 Task: Look for space in Essen, Belgium from 9th June, 2023 to 16th June, 2023 for 2 adults in price range Rs.8000 to Rs.16000. Place can be entire place with 2 bedrooms having 2 beds and 1 bathroom. Property type can be house, flat, guest house. Amenities needed are: heating. Booking option can be shelf check-in. Required host language is English.
Action: Mouse moved to (435, 93)
Screenshot: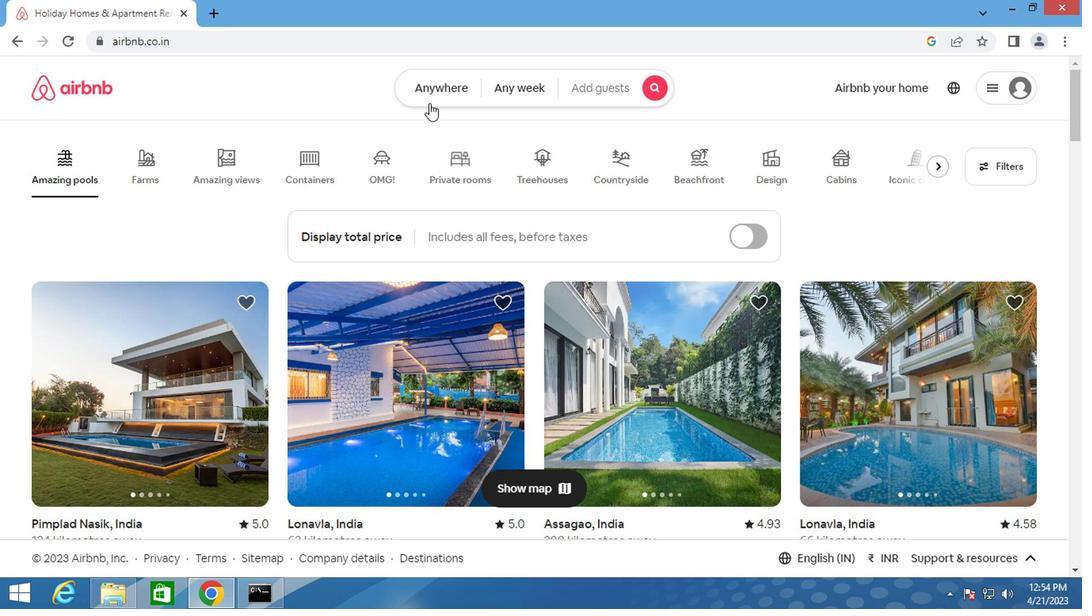 
Action: Mouse pressed left at (435, 93)
Screenshot: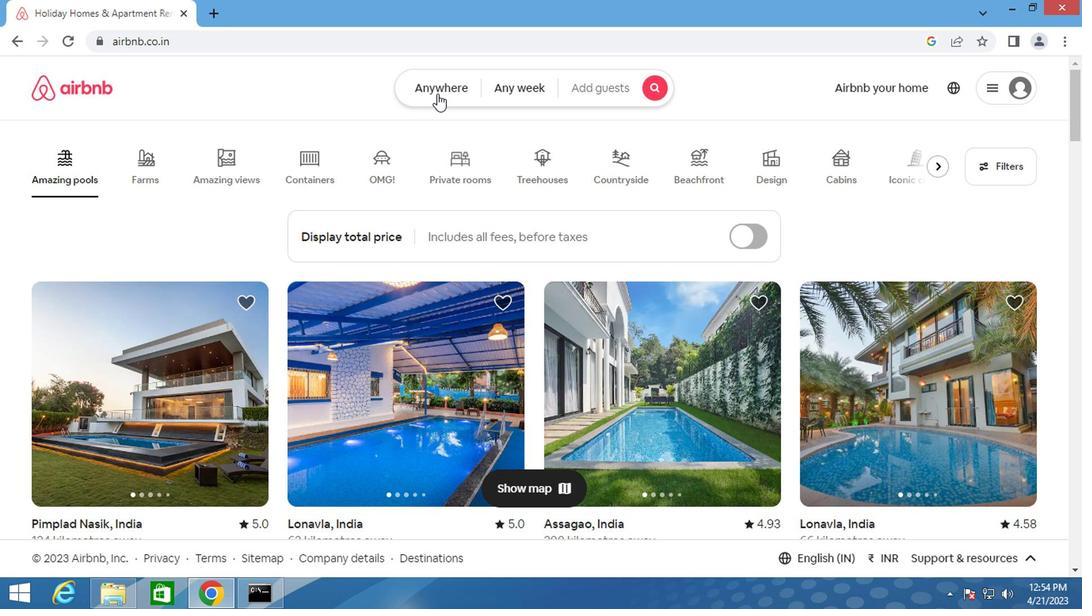 
Action: Mouse moved to (290, 144)
Screenshot: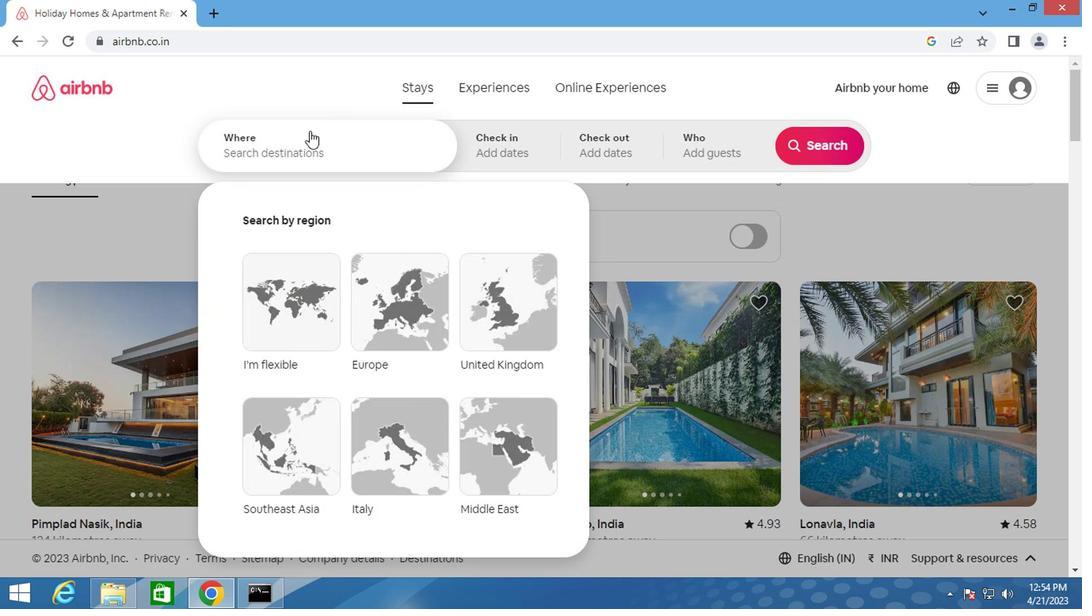 
Action: Mouse pressed left at (290, 144)
Screenshot: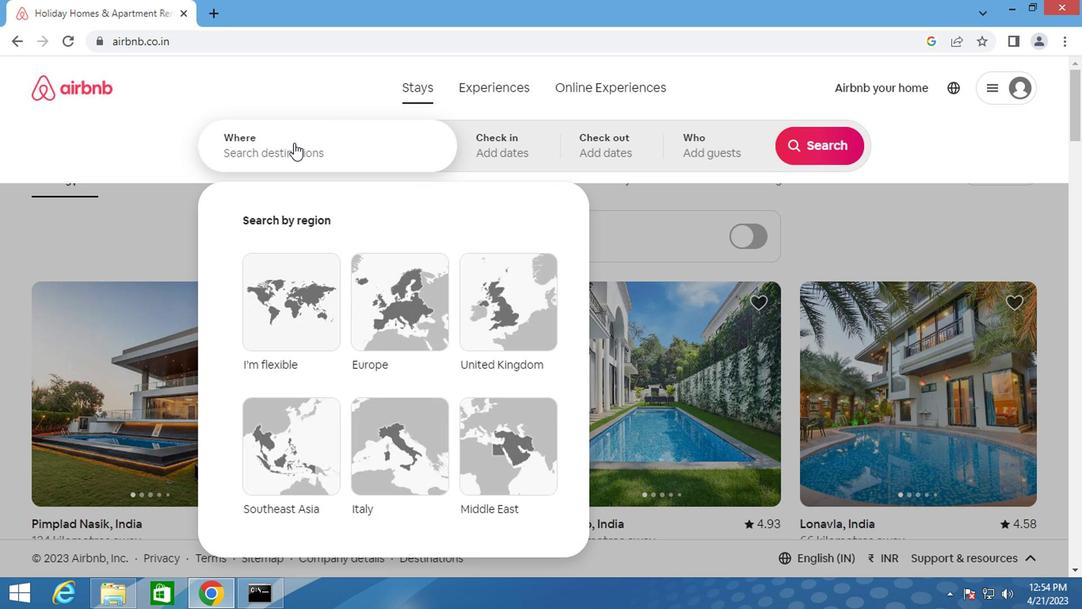 
Action: Key pressed <Key.shift>ESSEN,<Key.shift>BELGIUM
Screenshot: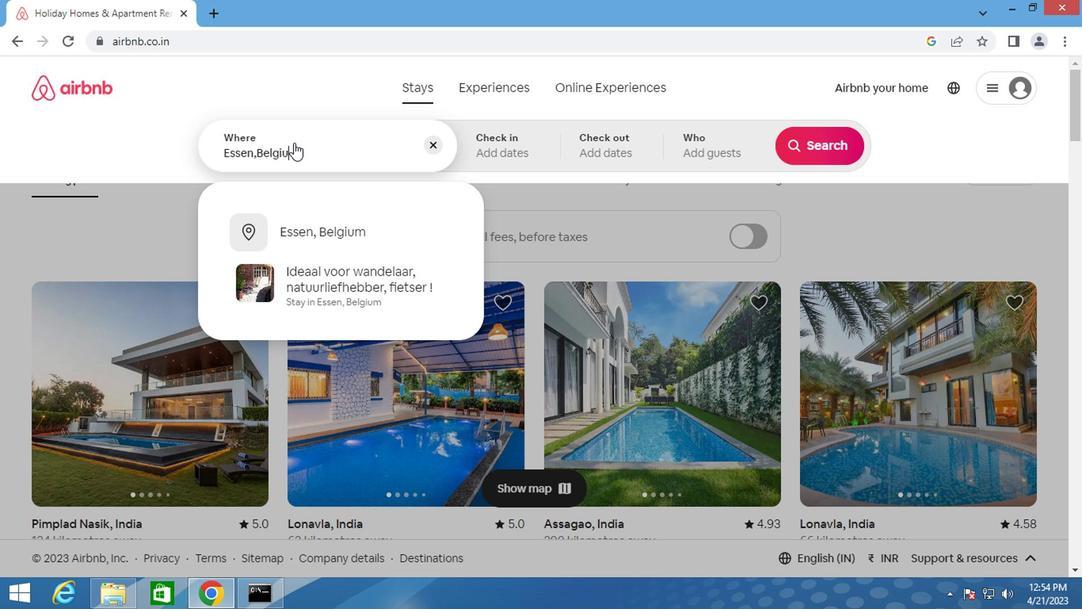 
Action: Mouse moved to (498, 142)
Screenshot: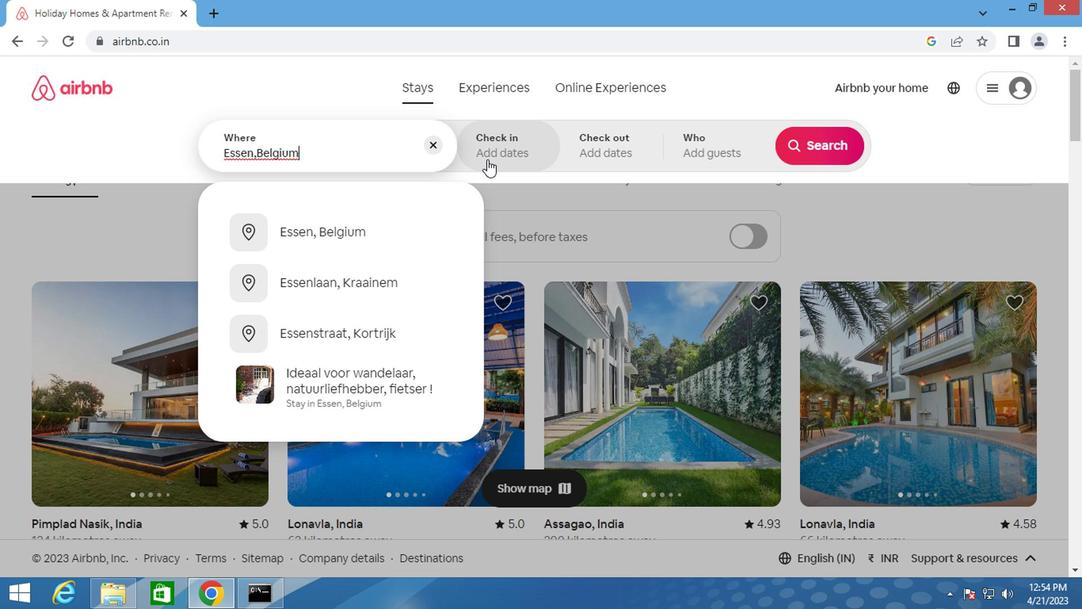
Action: Mouse pressed left at (498, 142)
Screenshot: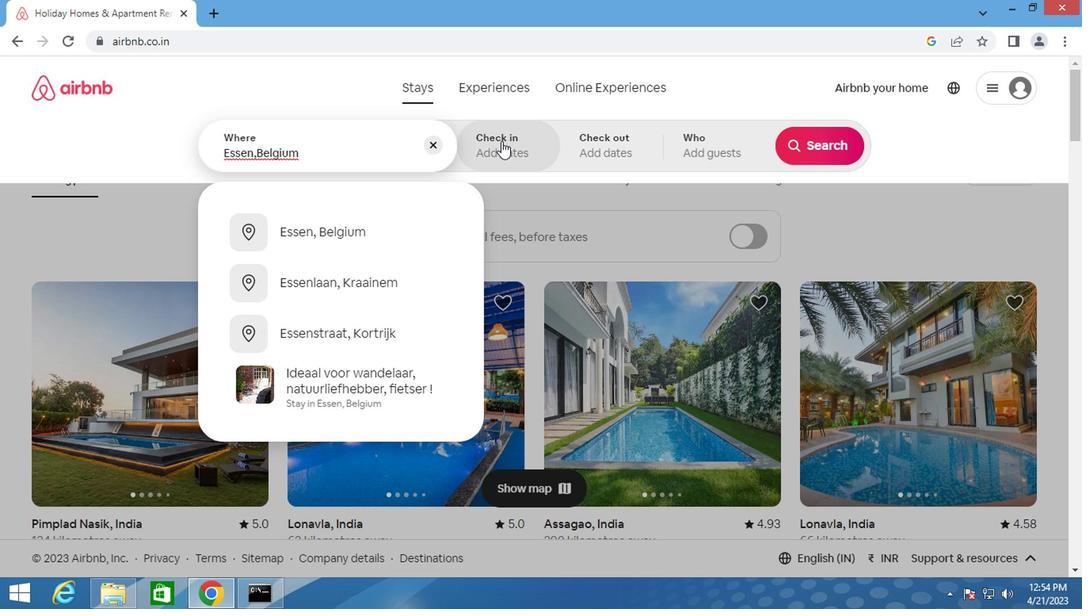 
Action: Mouse moved to (800, 265)
Screenshot: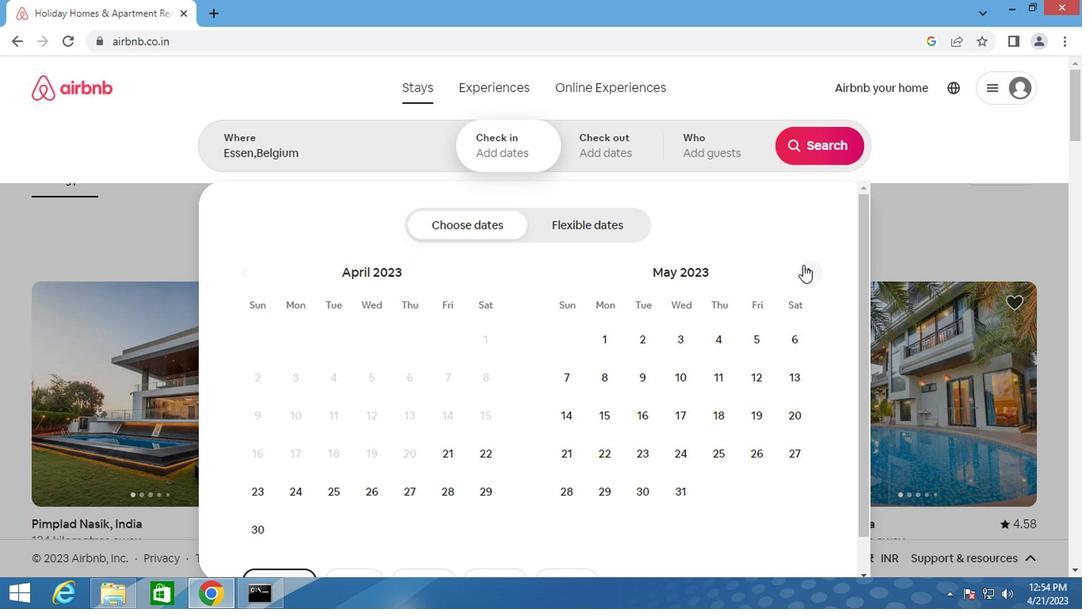 
Action: Mouse pressed left at (800, 265)
Screenshot: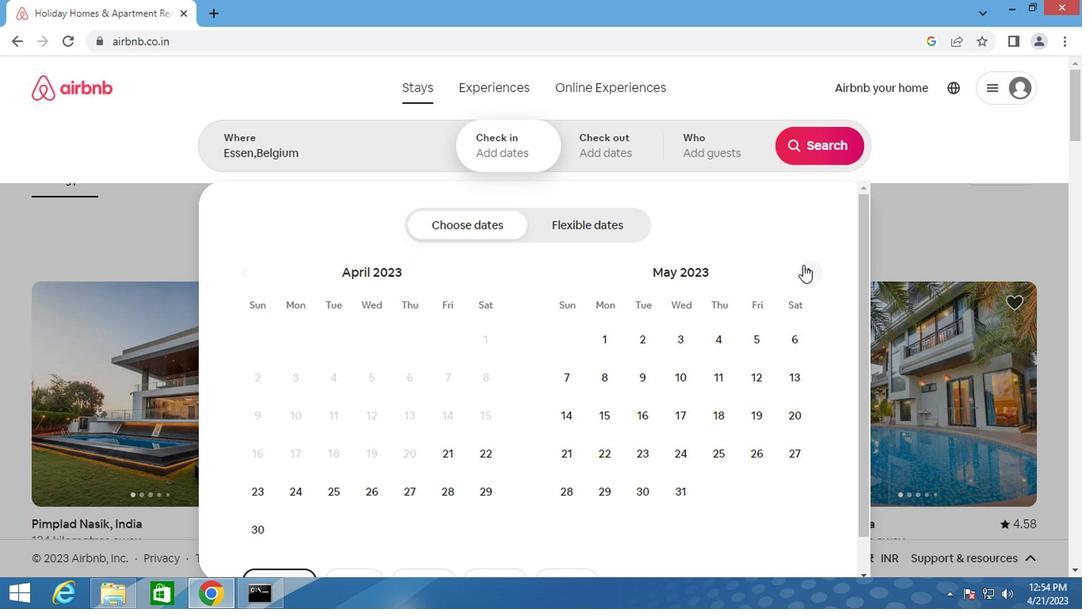 
Action: Mouse moved to (751, 373)
Screenshot: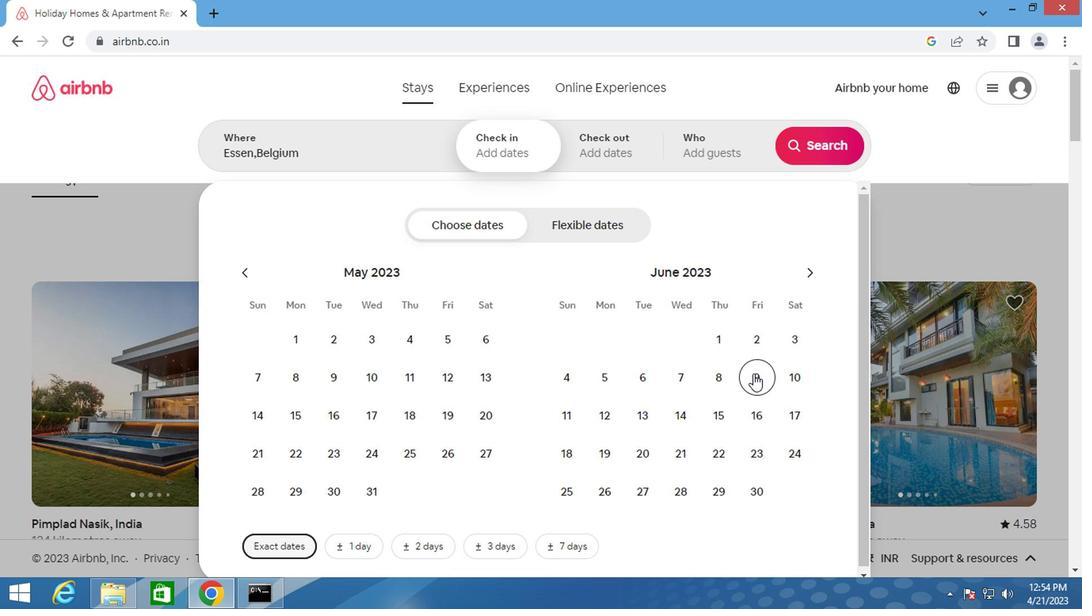 
Action: Mouse pressed left at (751, 373)
Screenshot: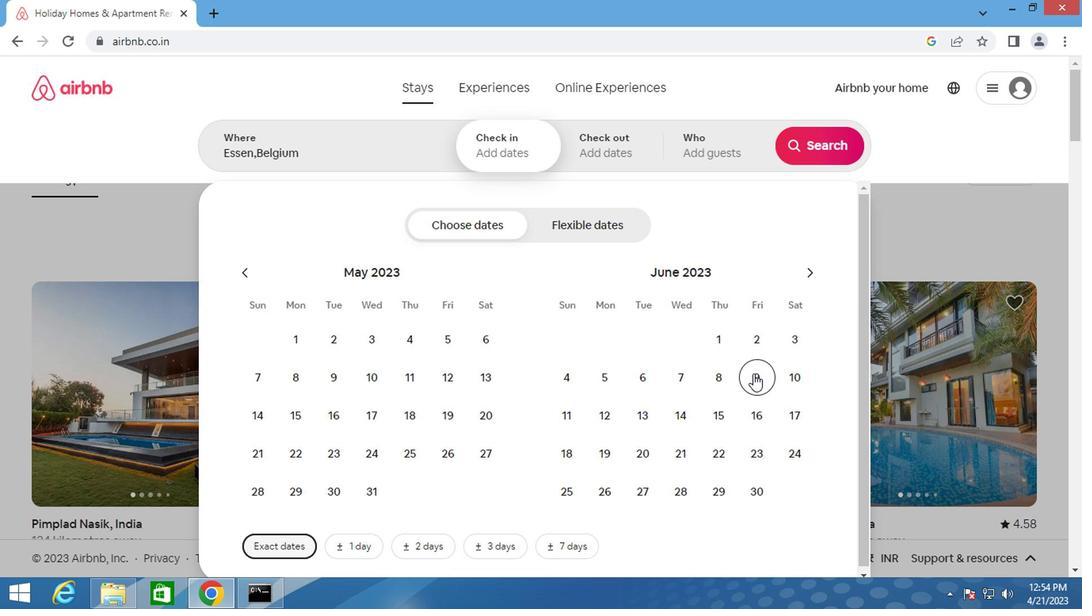 
Action: Mouse moved to (752, 402)
Screenshot: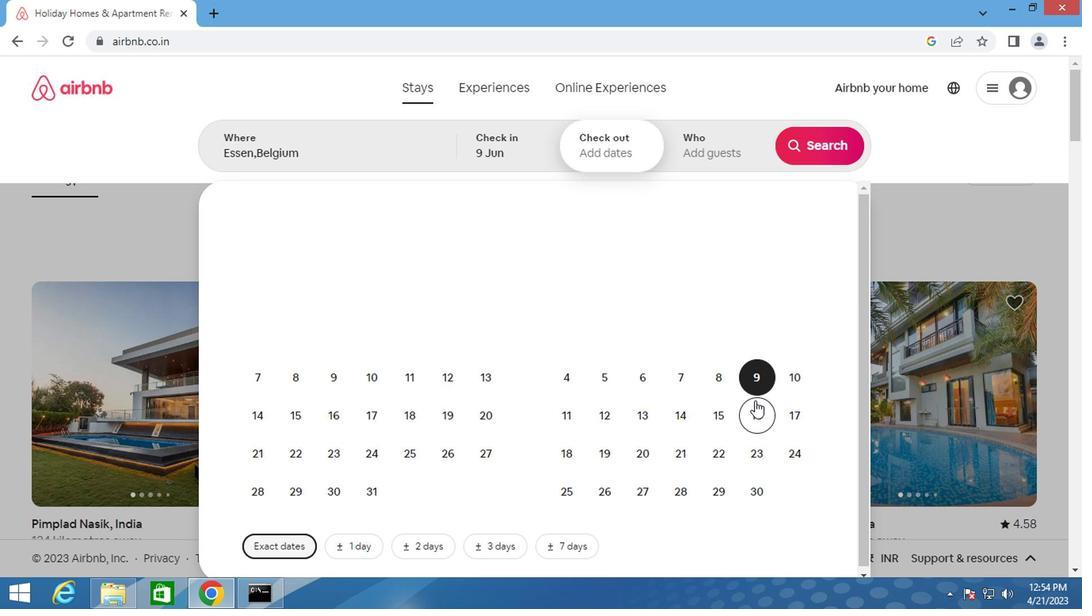 
Action: Mouse pressed left at (752, 402)
Screenshot: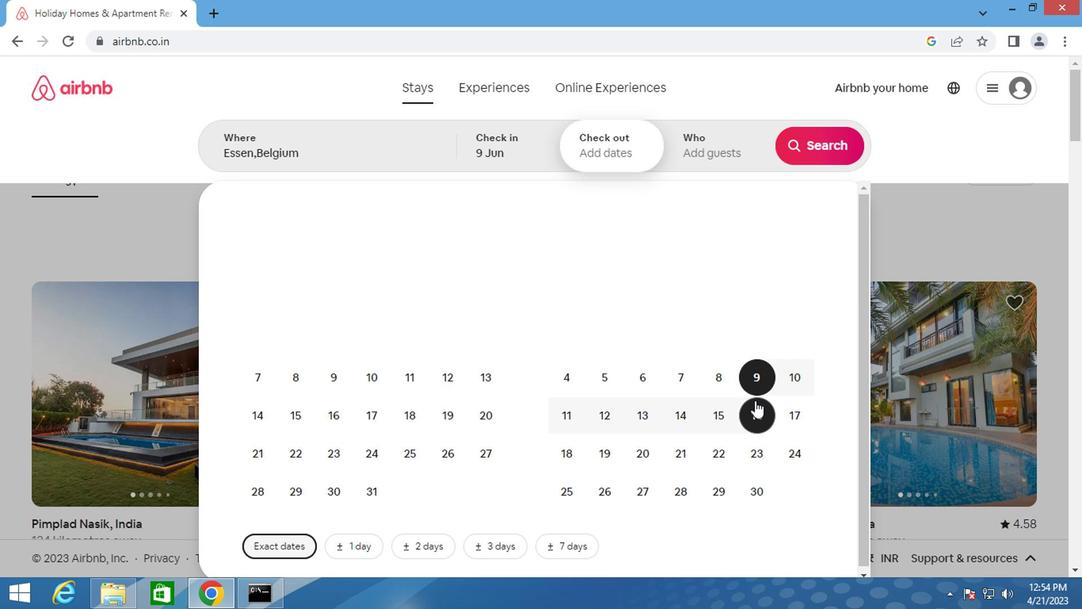 
Action: Mouse moved to (725, 156)
Screenshot: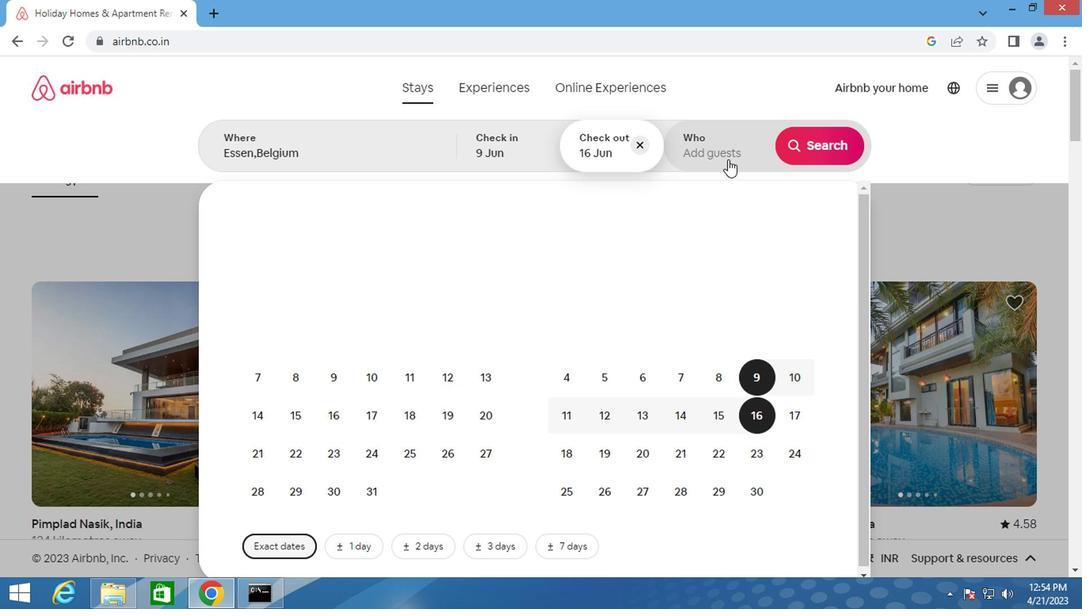 
Action: Mouse pressed left at (725, 156)
Screenshot: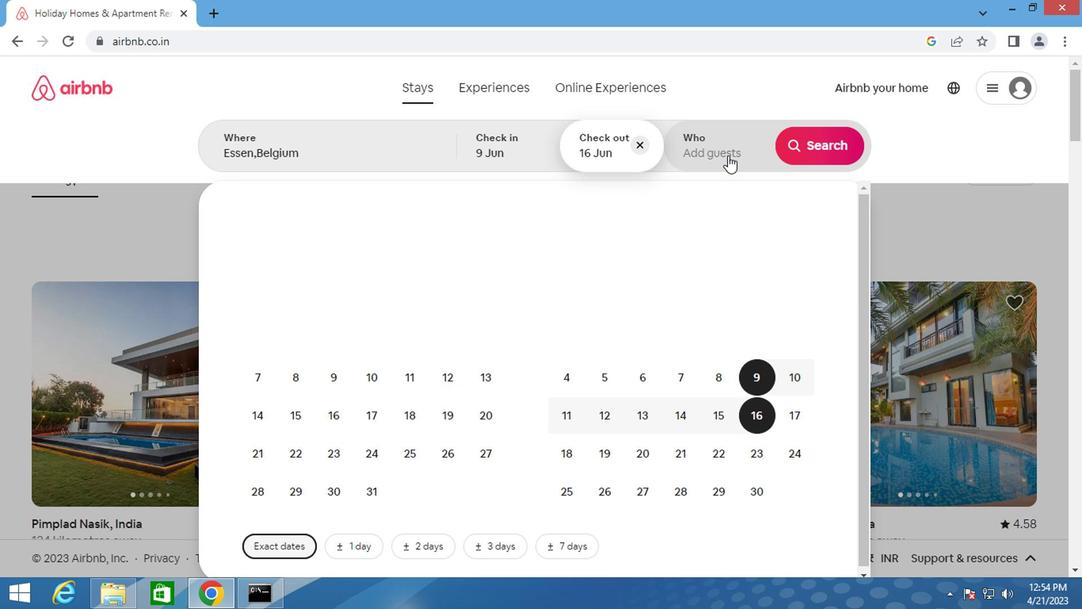 
Action: Mouse moved to (814, 228)
Screenshot: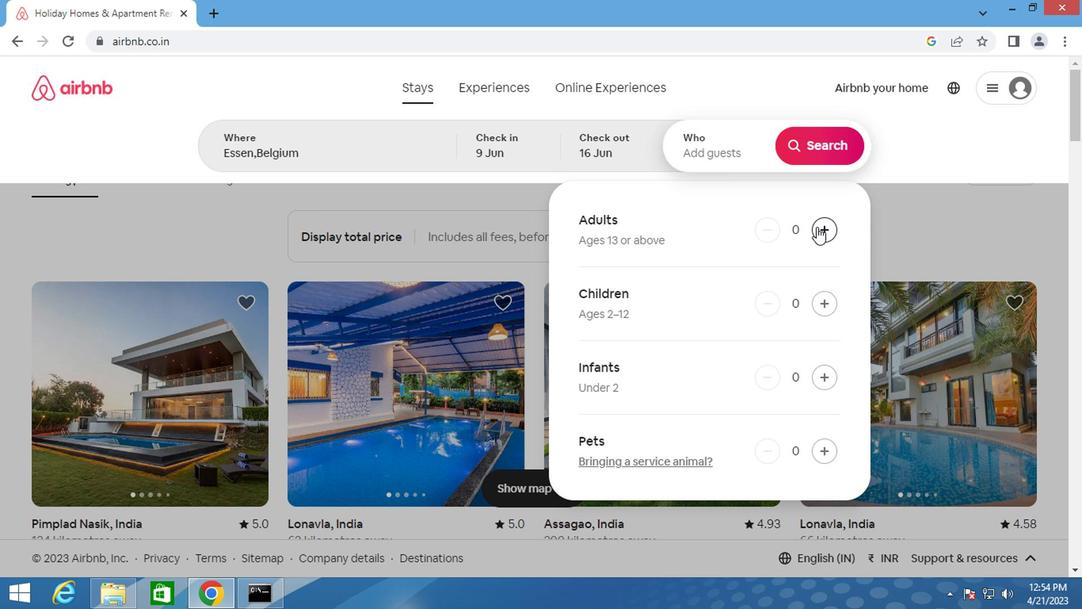 
Action: Mouse pressed left at (814, 228)
Screenshot: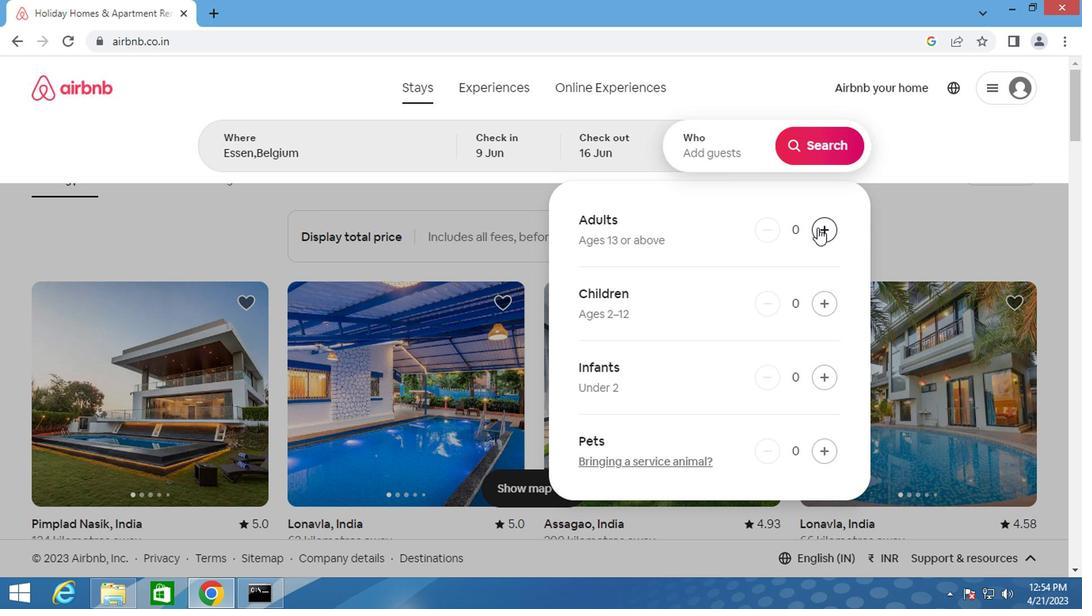 
Action: Mouse pressed left at (814, 228)
Screenshot: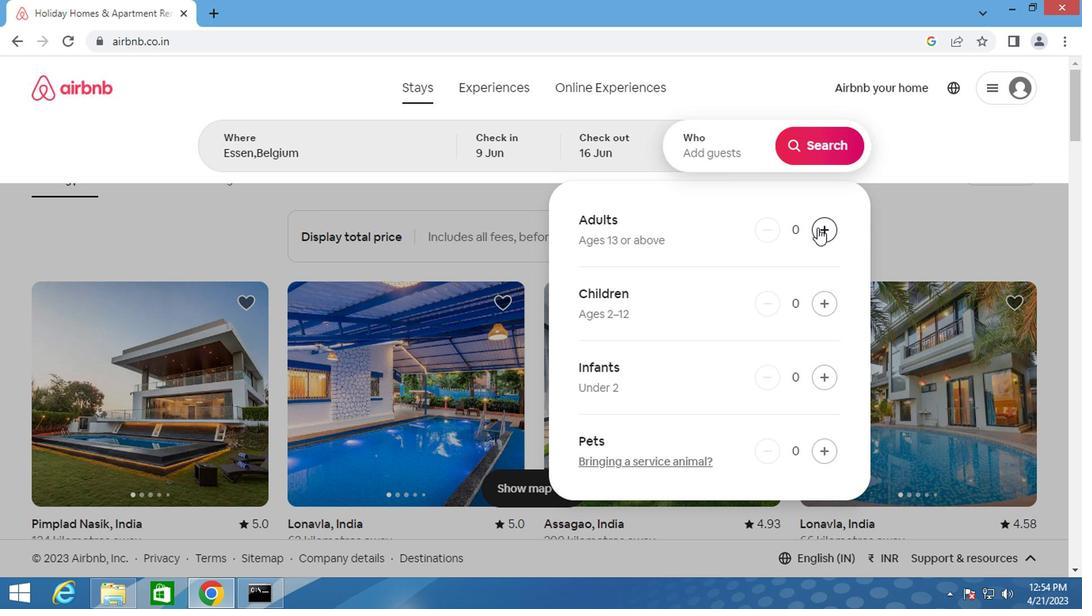 
Action: Mouse moved to (814, 146)
Screenshot: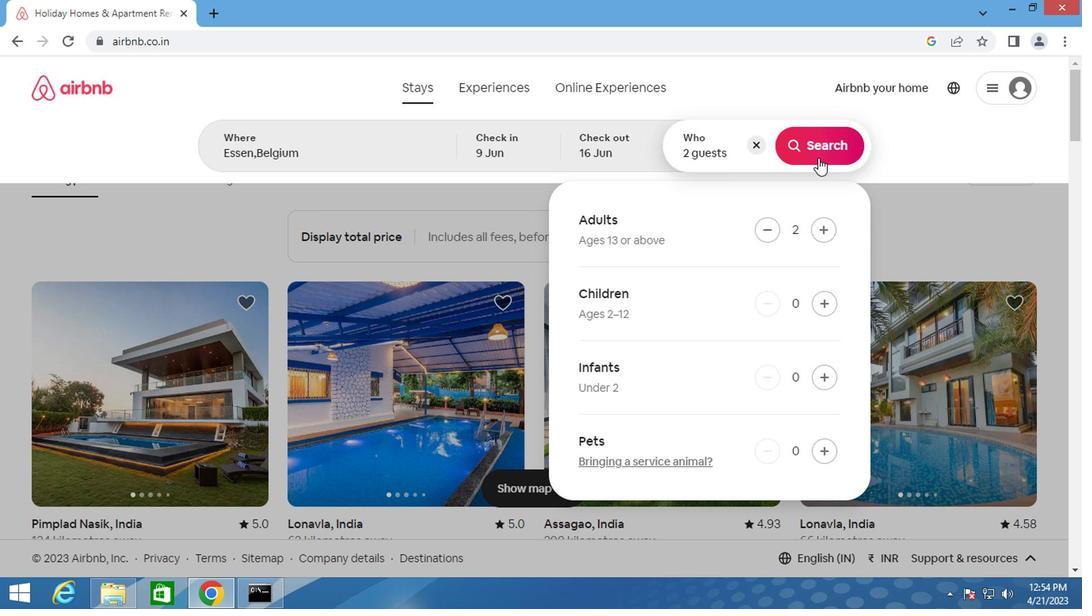 
Action: Mouse pressed left at (814, 146)
Screenshot: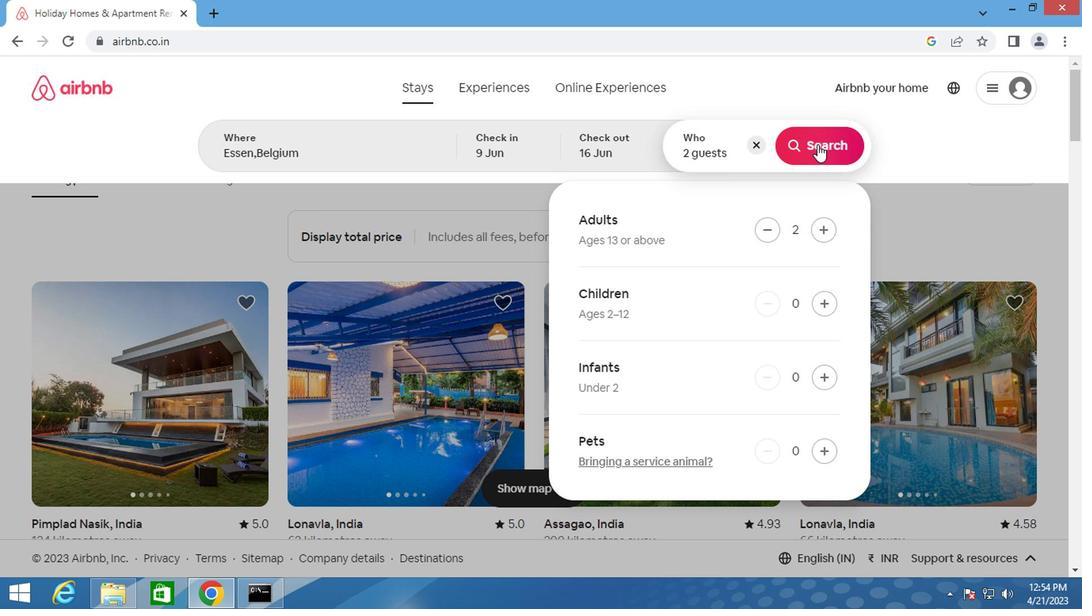 
Action: Mouse moved to (1003, 152)
Screenshot: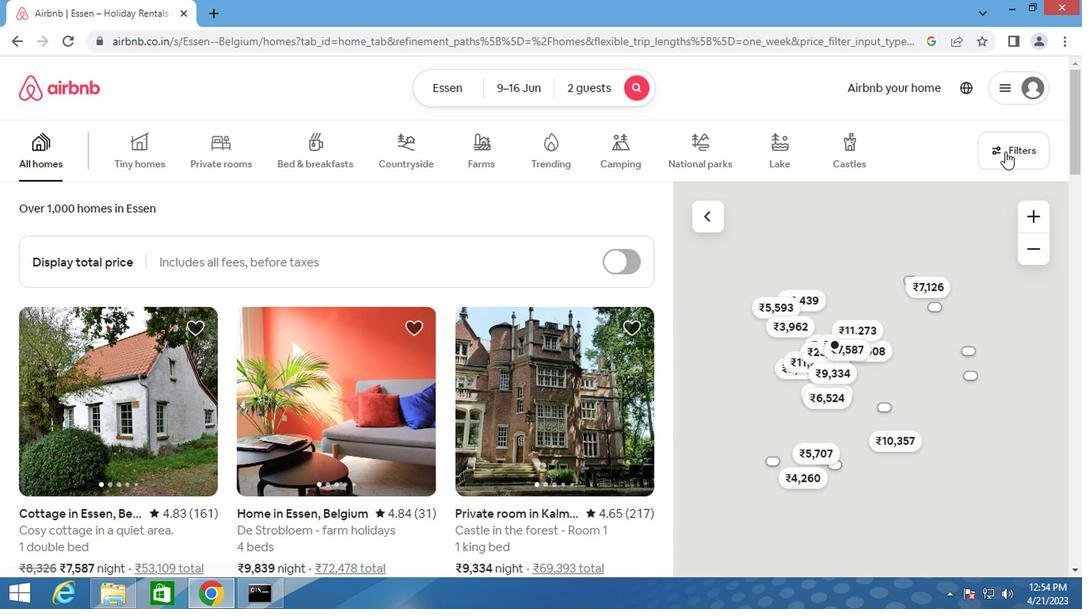 
Action: Mouse pressed left at (1003, 152)
Screenshot: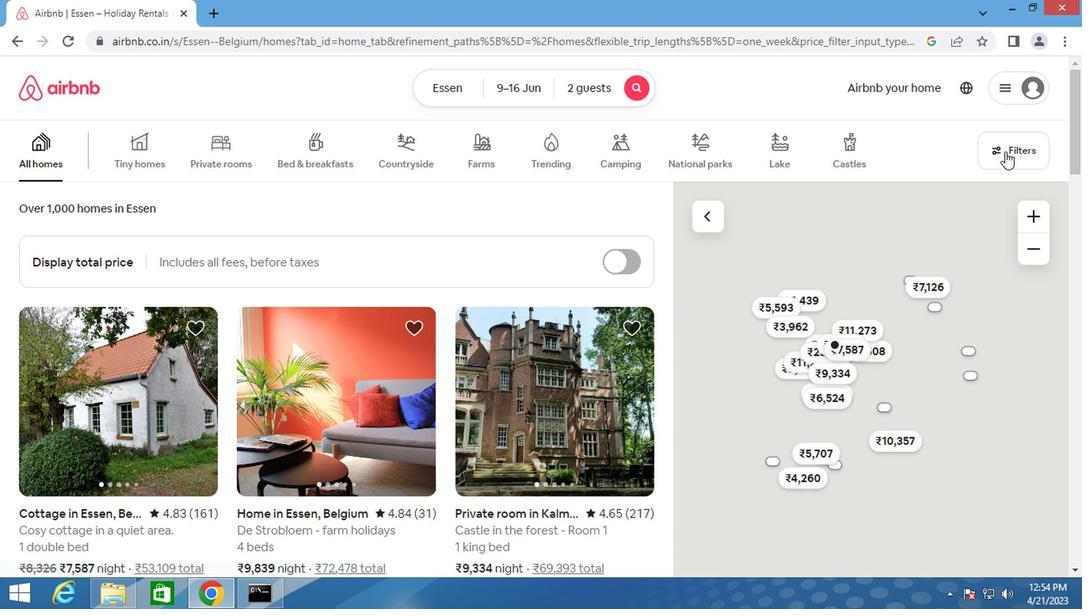
Action: Mouse moved to (311, 349)
Screenshot: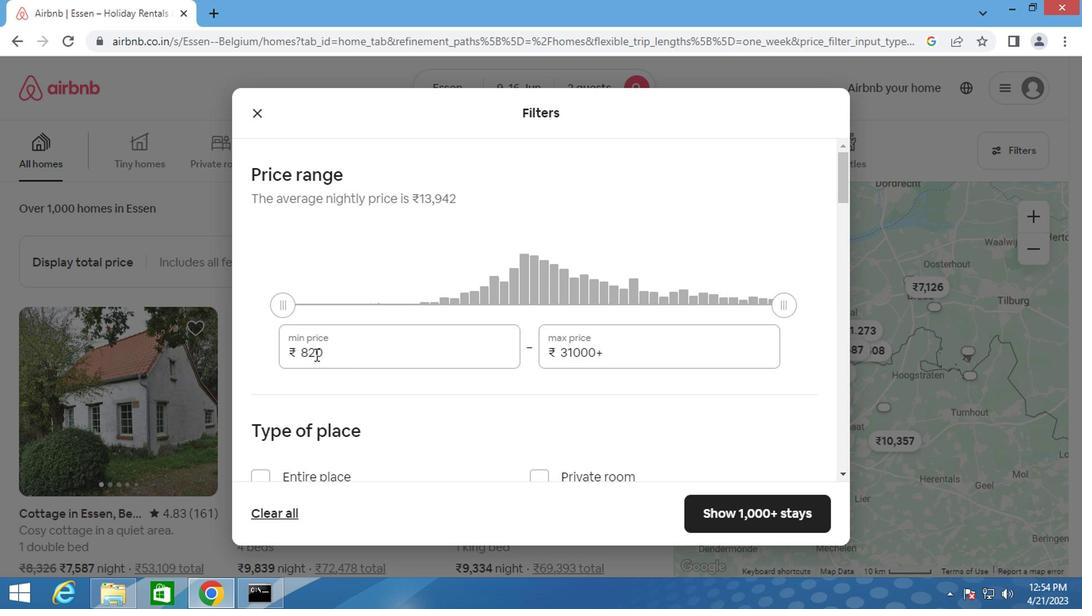 
Action: Mouse pressed left at (311, 349)
Screenshot: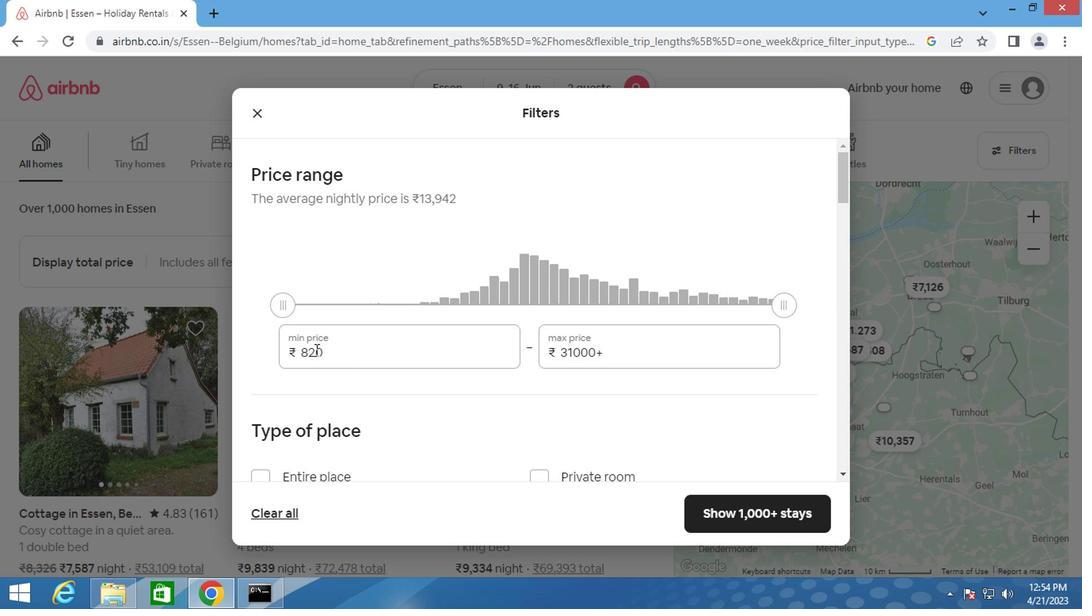 
Action: Mouse pressed left at (311, 349)
Screenshot: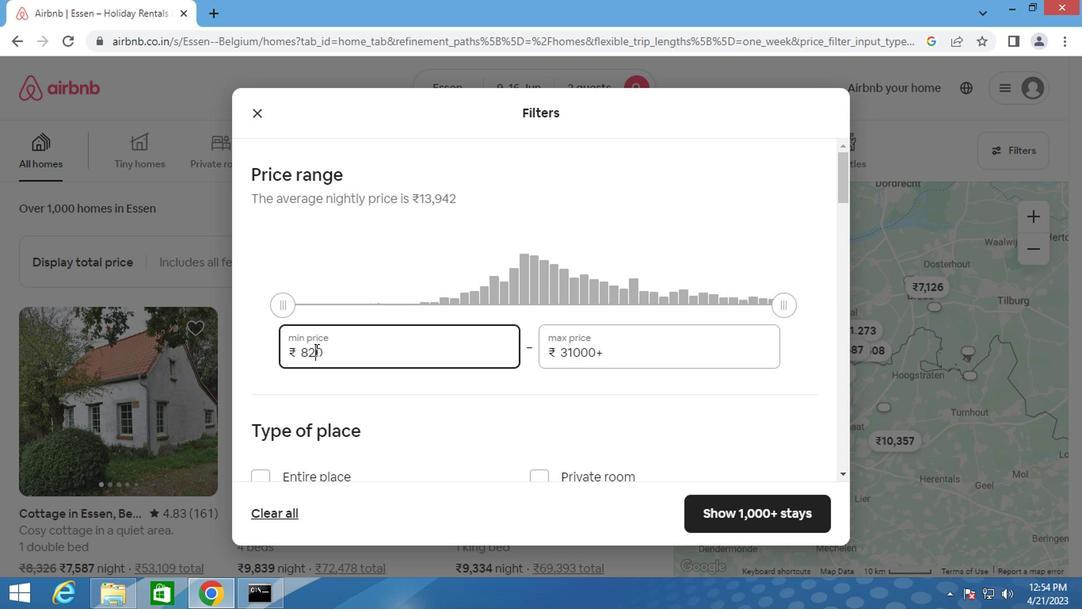 
Action: Mouse moved to (311, 349)
Screenshot: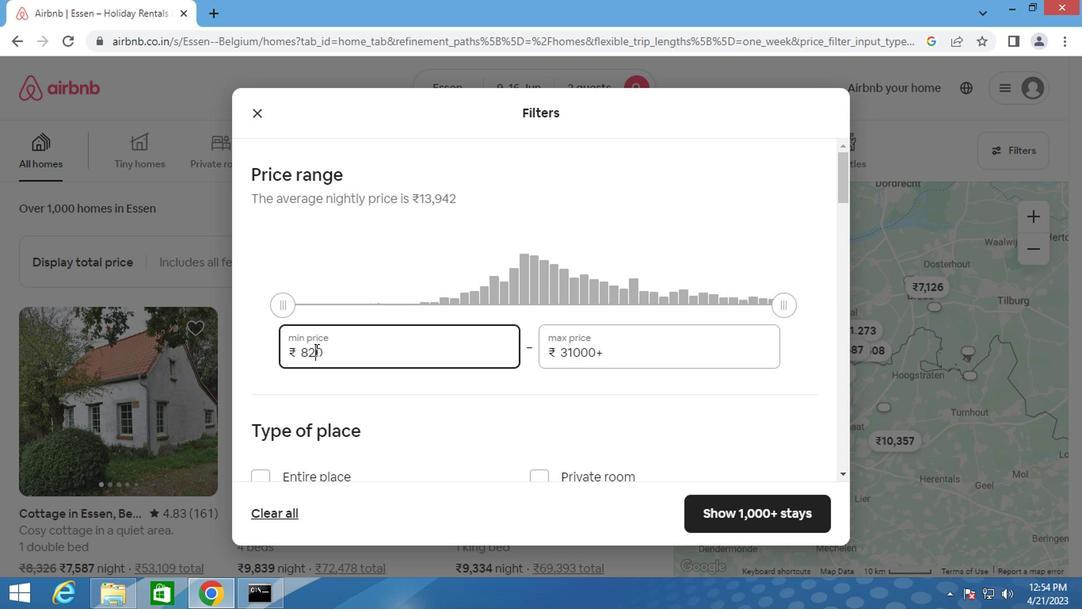 
Action: Key pressed <Key.backspace>8000
Screenshot: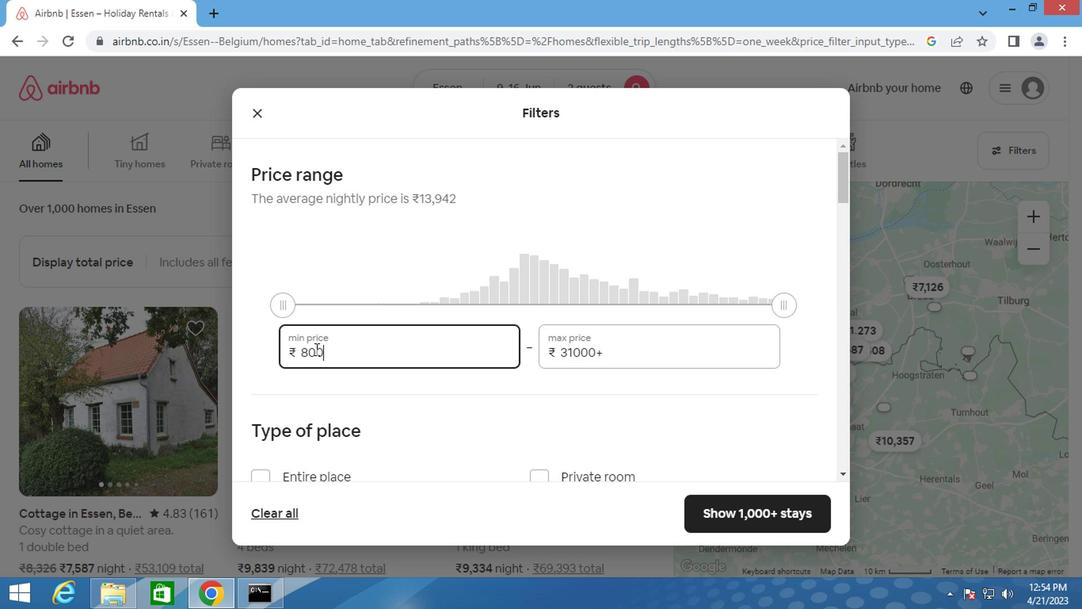 
Action: Mouse moved to (576, 353)
Screenshot: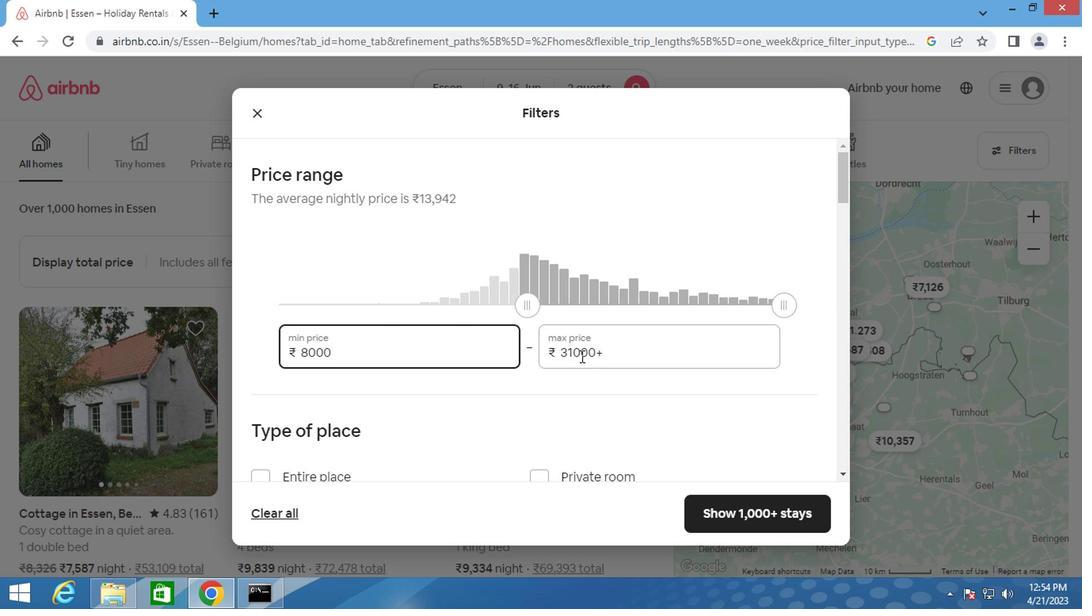 
Action: Mouse pressed left at (576, 353)
Screenshot: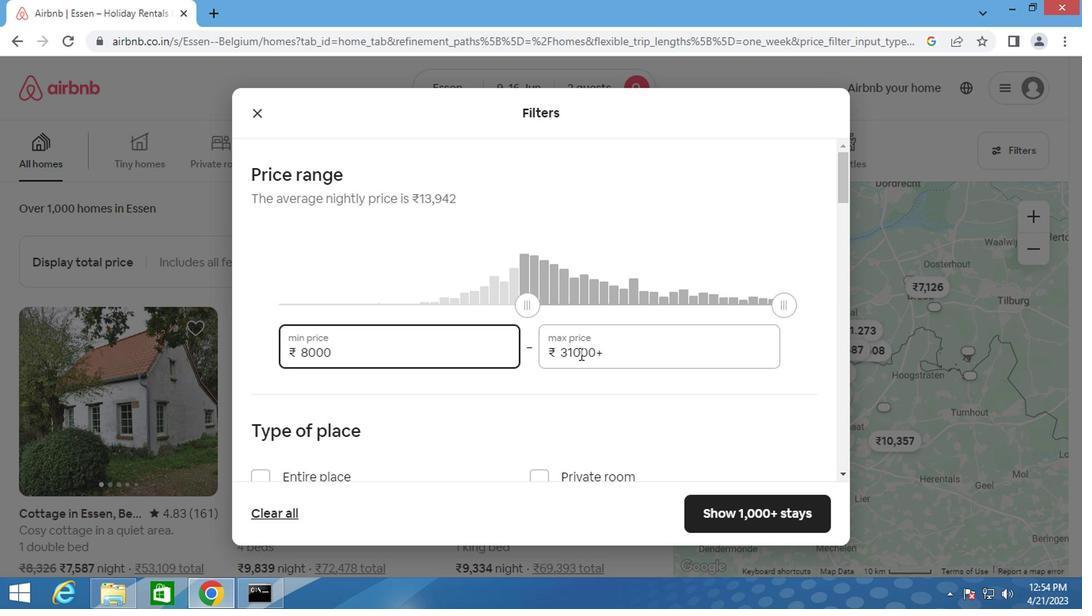 
Action: Mouse pressed left at (576, 353)
Screenshot: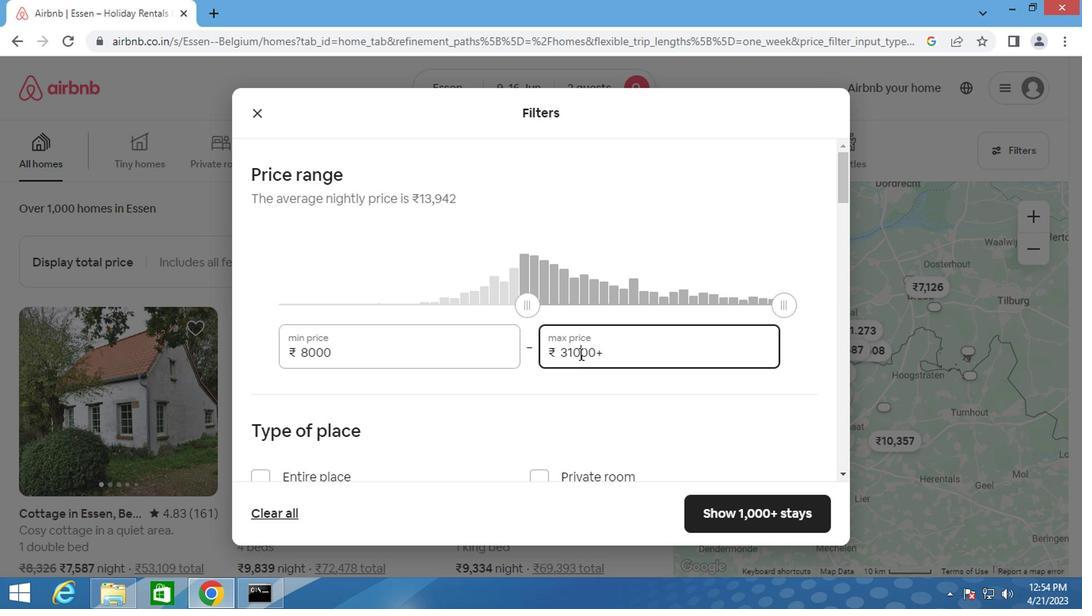 
Action: Key pressed <Key.backspace>16000
Screenshot: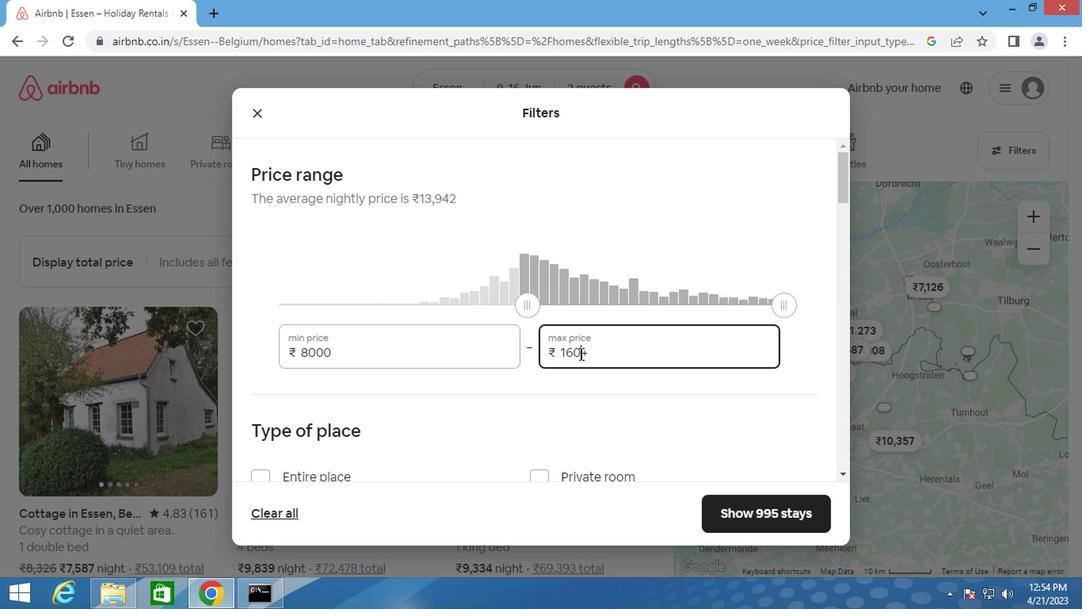 
Action: Mouse moved to (525, 395)
Screenshot: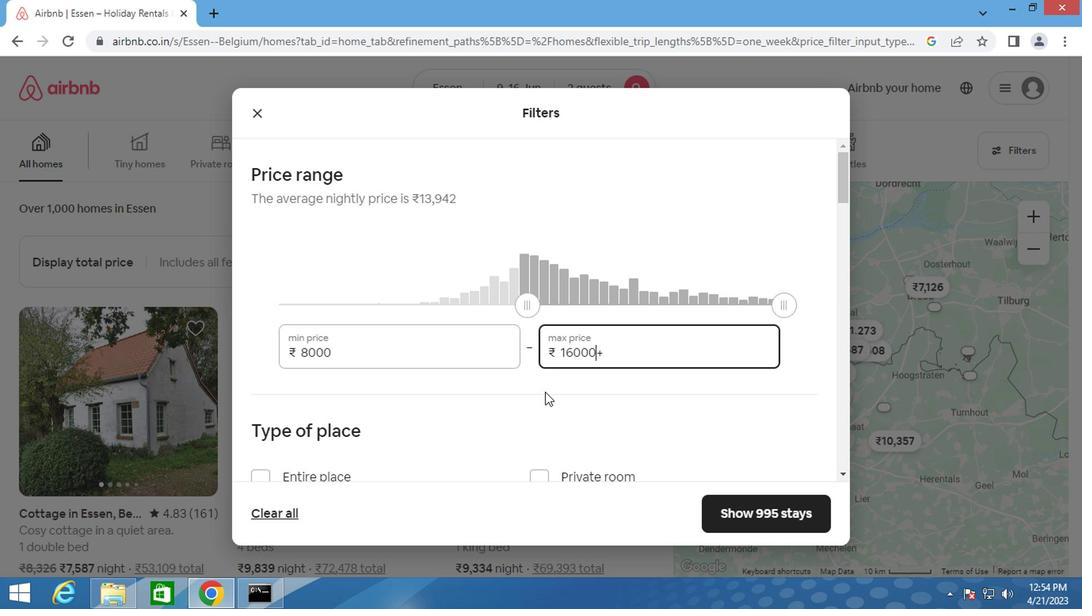 
Action: Mouse scrolled (525, 395) with delta (0, 0)
Screenshot: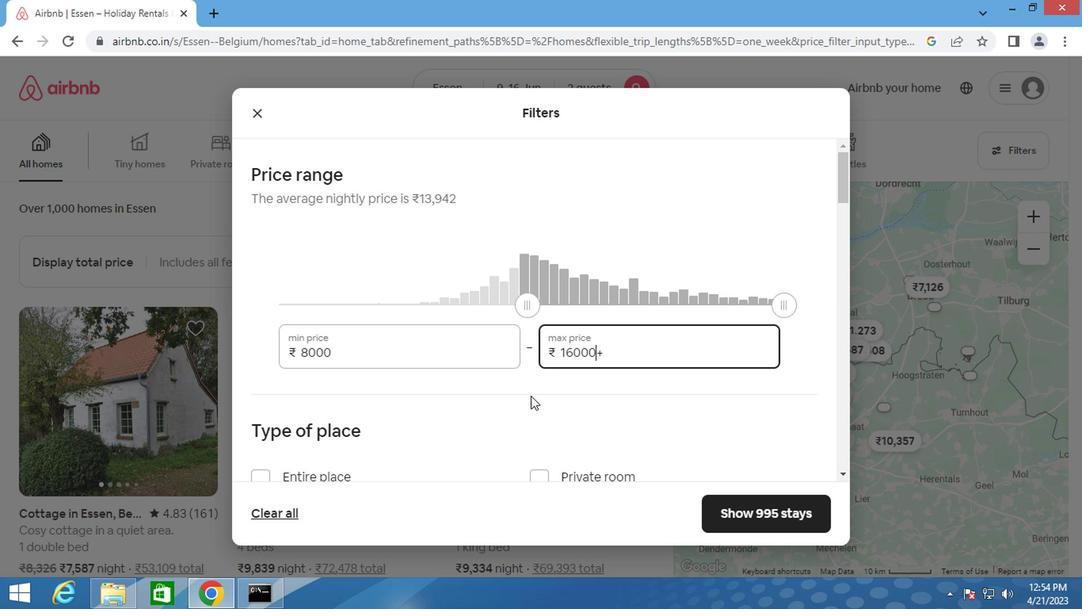 
Action: Mouse scrolled (525, 395) with delta (0, 0)
Screenshot: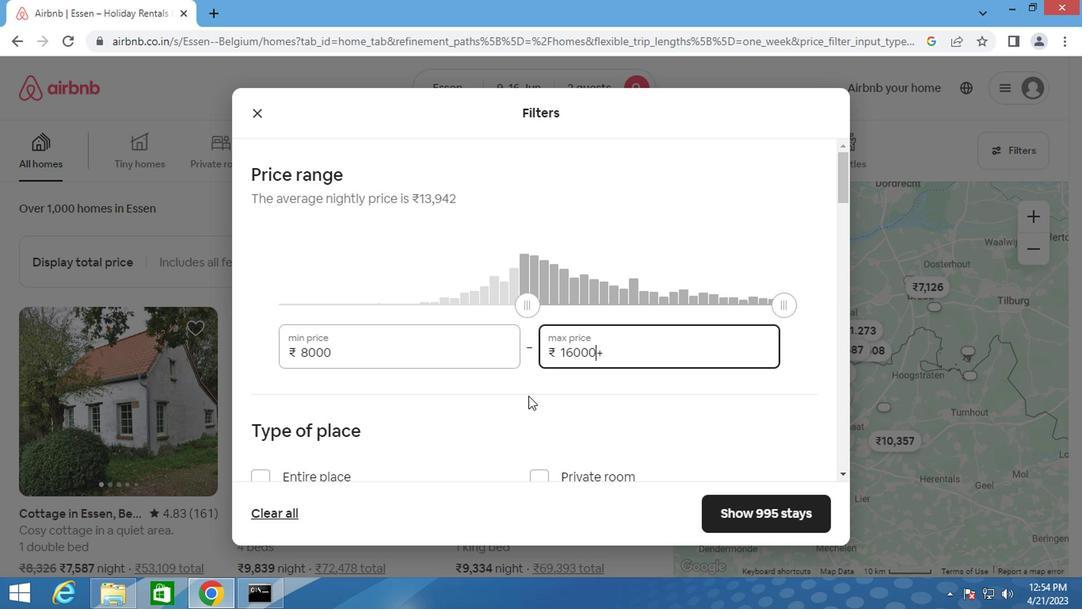 
Action: Mouse scrolled (525, 395) with delta (0, 0)
Screenshot: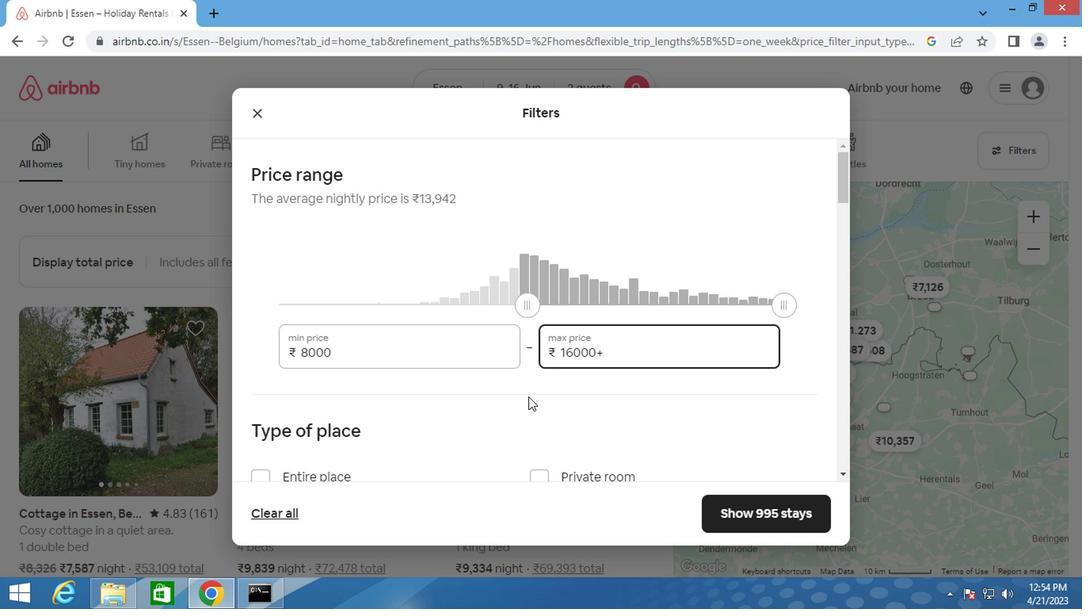 
Action: Mouse moved to (259, 236)
Screenshot: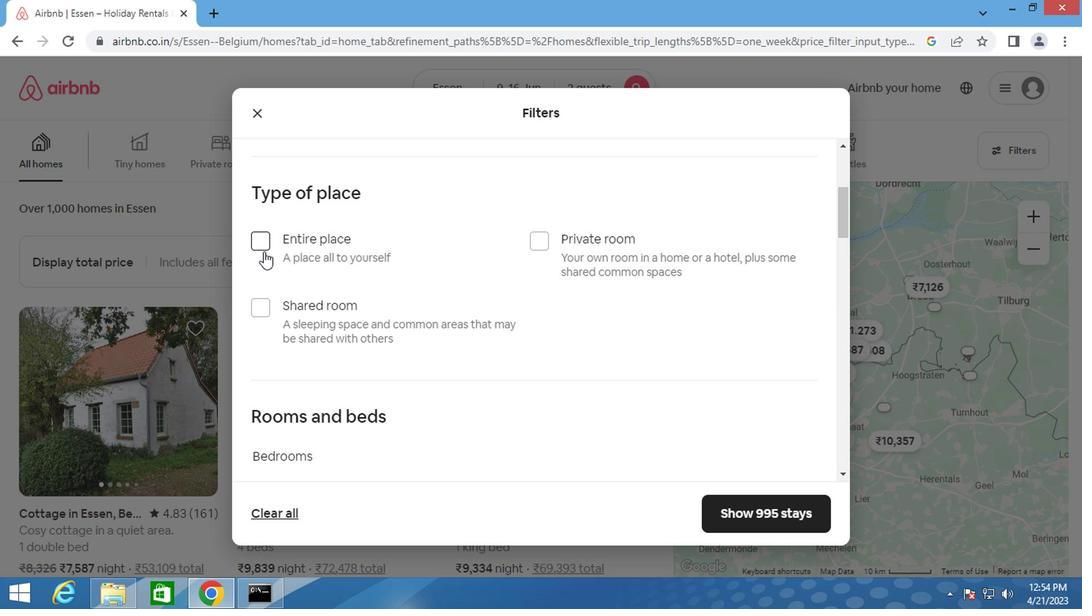 
Action: Mouse pressed left at (259, 236)
Screenshot: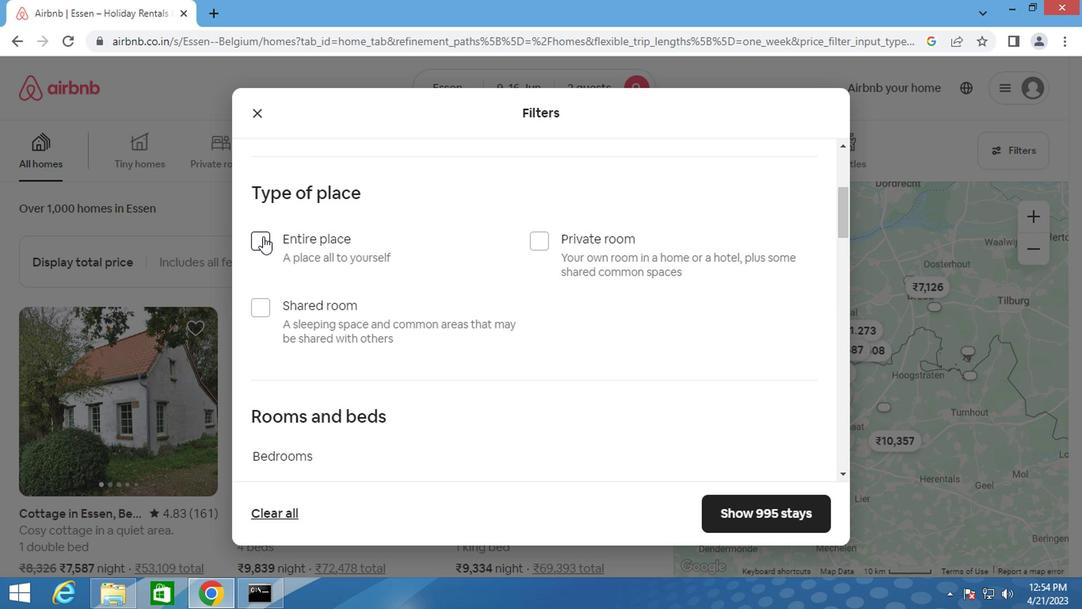 
Action: Mouse moved to (349, 274)
Screenshot: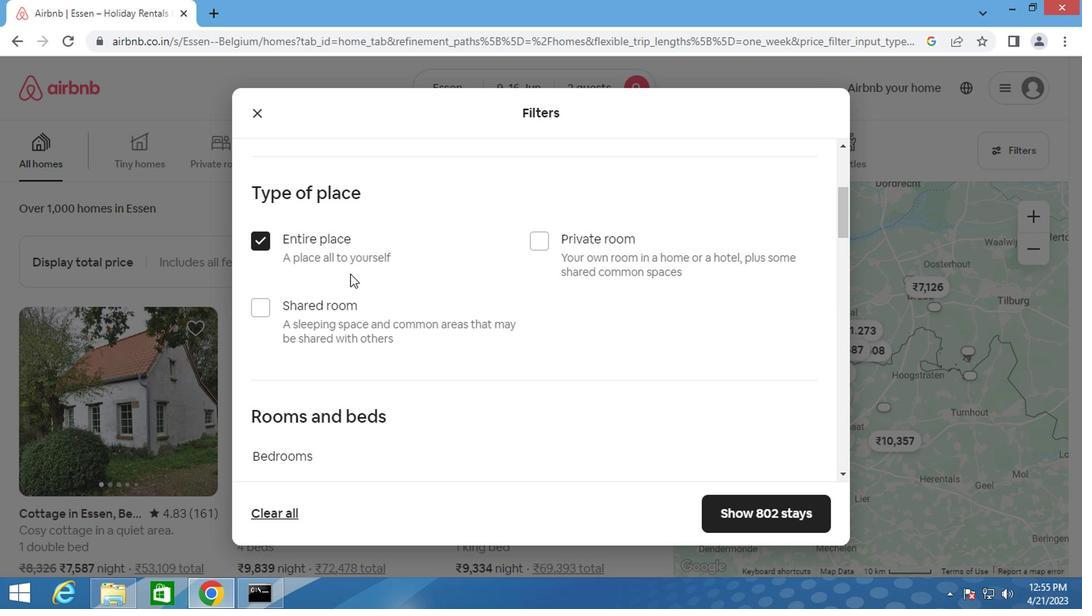 
Action: Mouse scrolled (349, 273) with delta (0, 0)
Screenshot: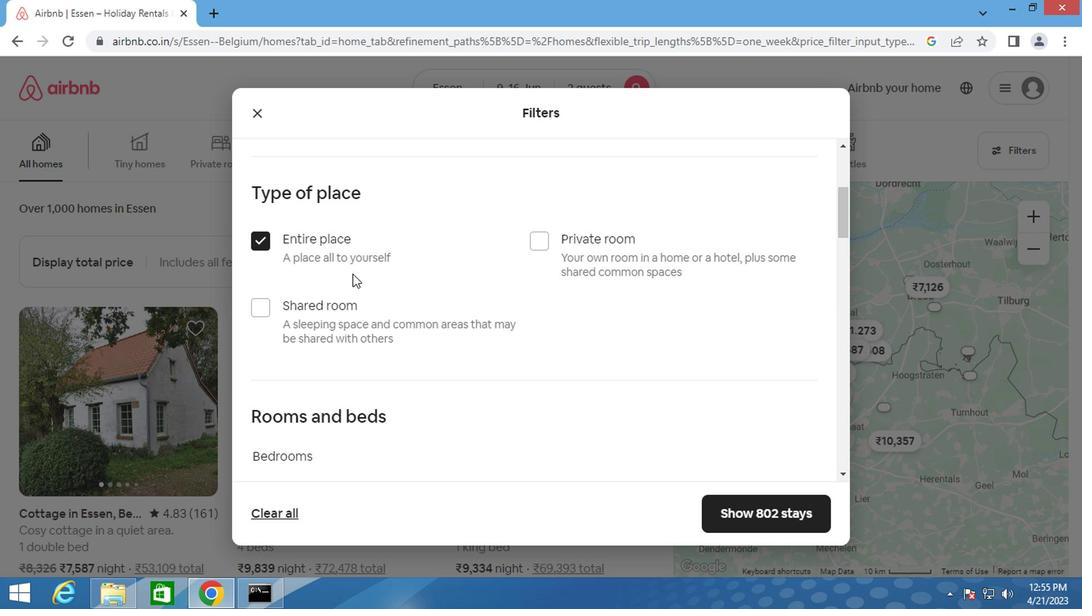
Action: Mouse scrolled (349, 273) with delta (0, 0)
Screenshot: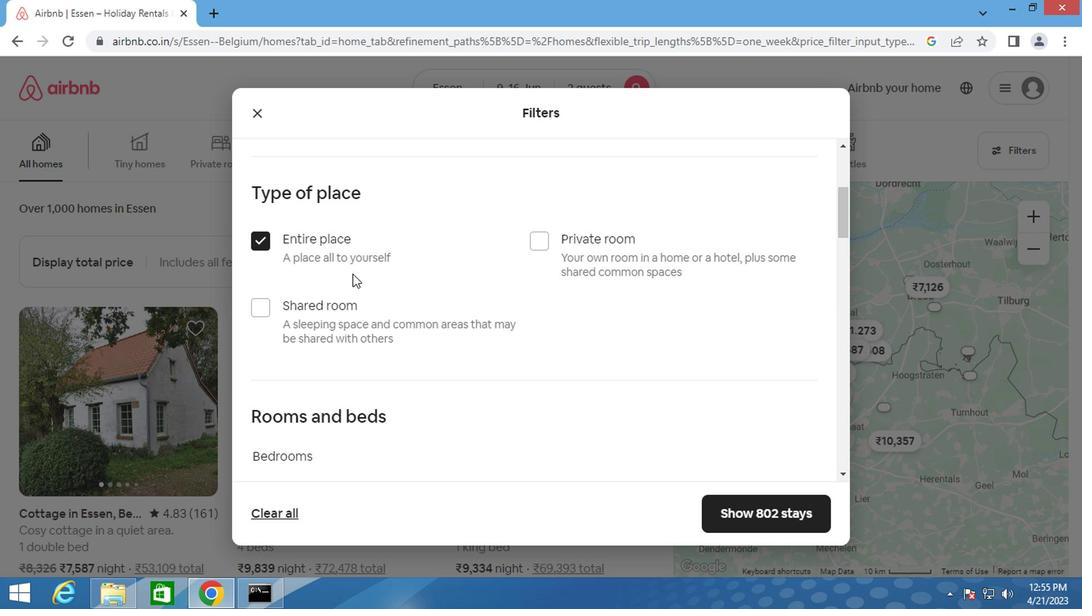 
Action: Mouse moved to (408, 345)
Screenshot: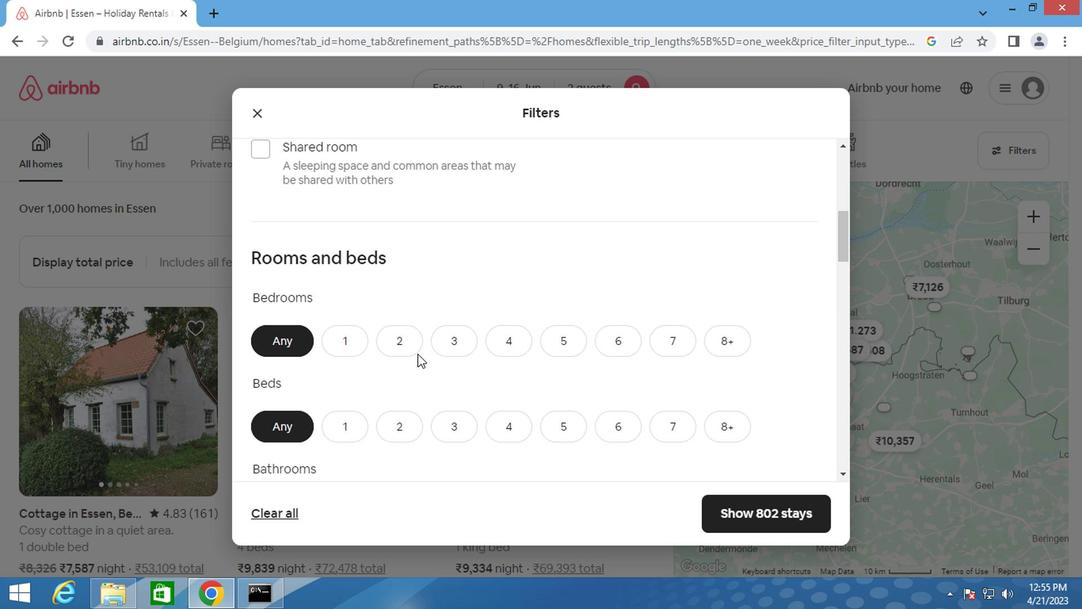 
Action: Mouse pressed left at (408, 345)
Screenshot: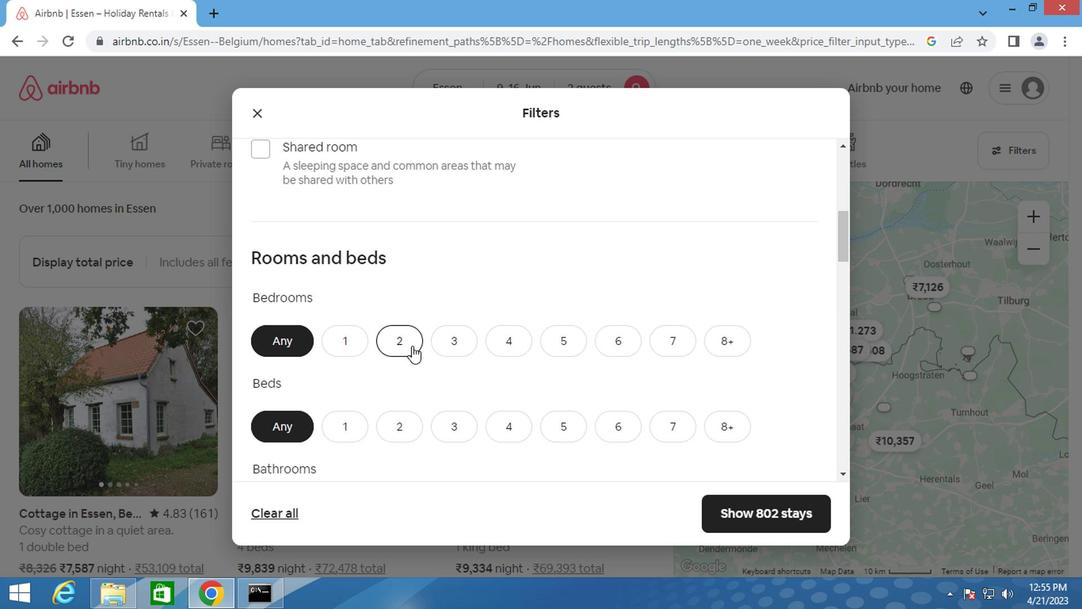 
Action: Mouse moved to (397, 425)
Screenshot: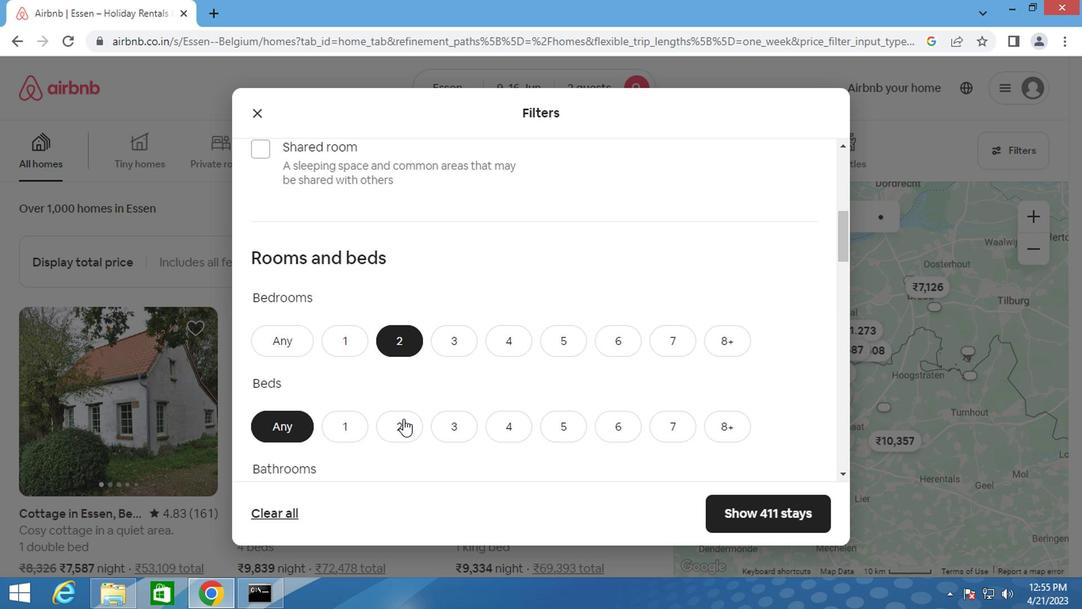 
Action: Mouse pressed left at (397, 425)
Screenshot: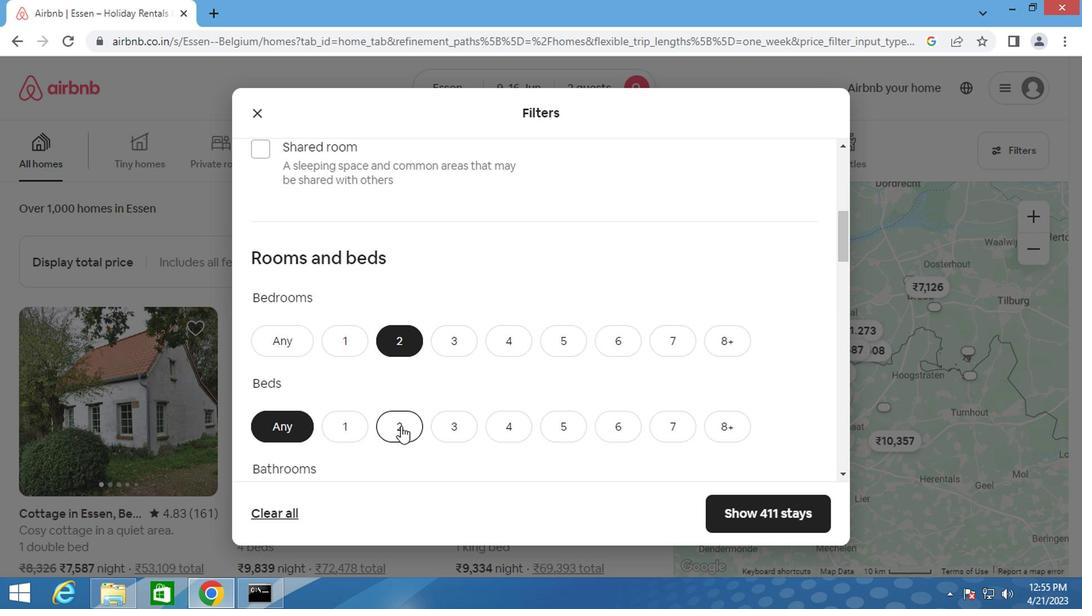 
Action: Mouse moved to (397, 425)
Screenshot: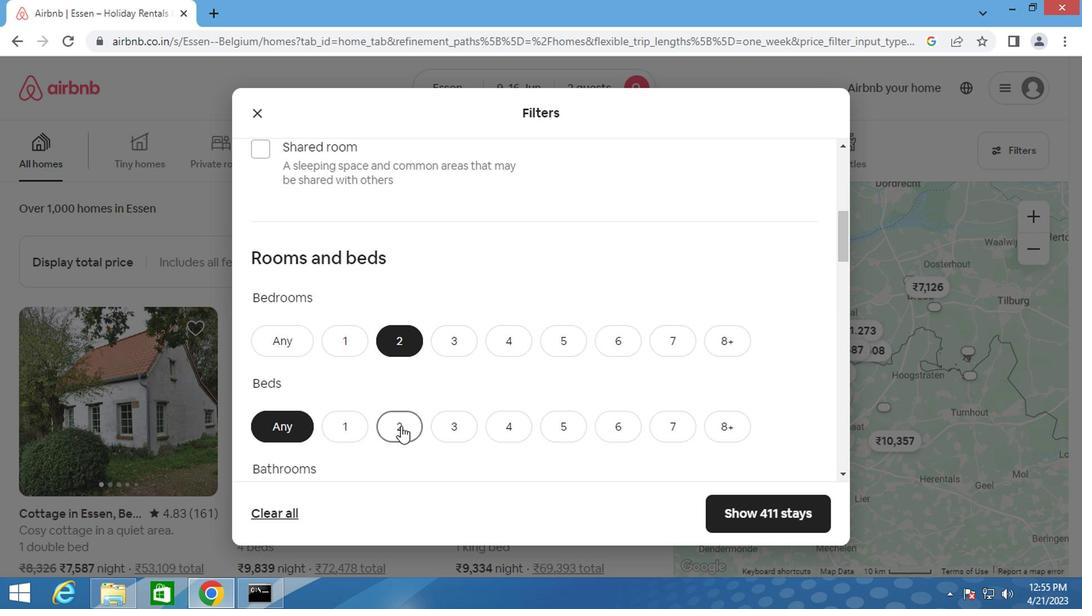 
Action: Mouse scrolled (397, 425) with delta (0, 0)
Screenshot: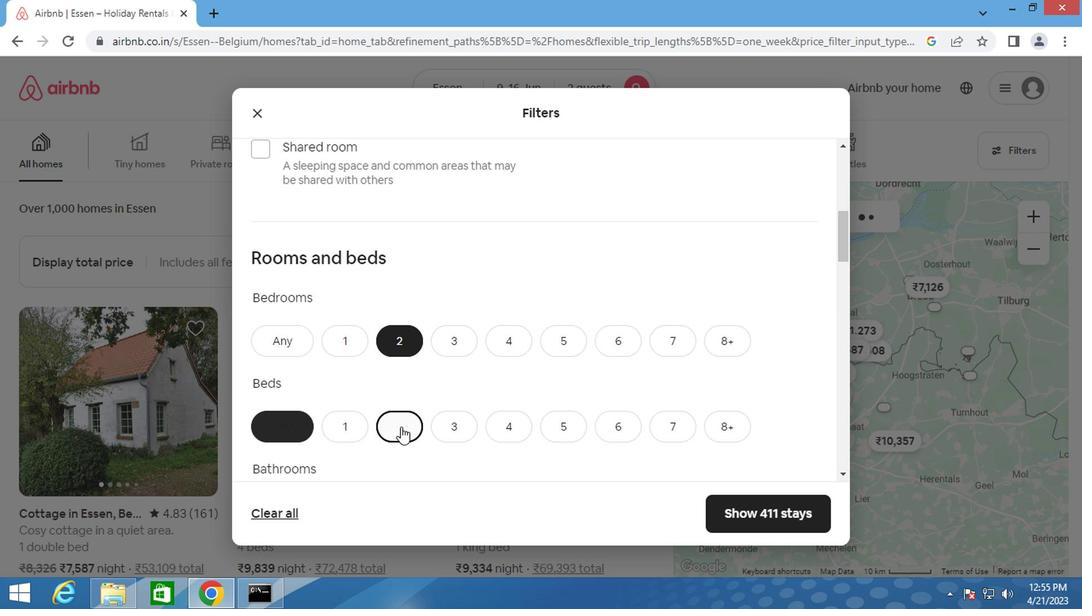 
Action: Mouse scrolled (397, 425) with delta (0, 0)
Screenshot: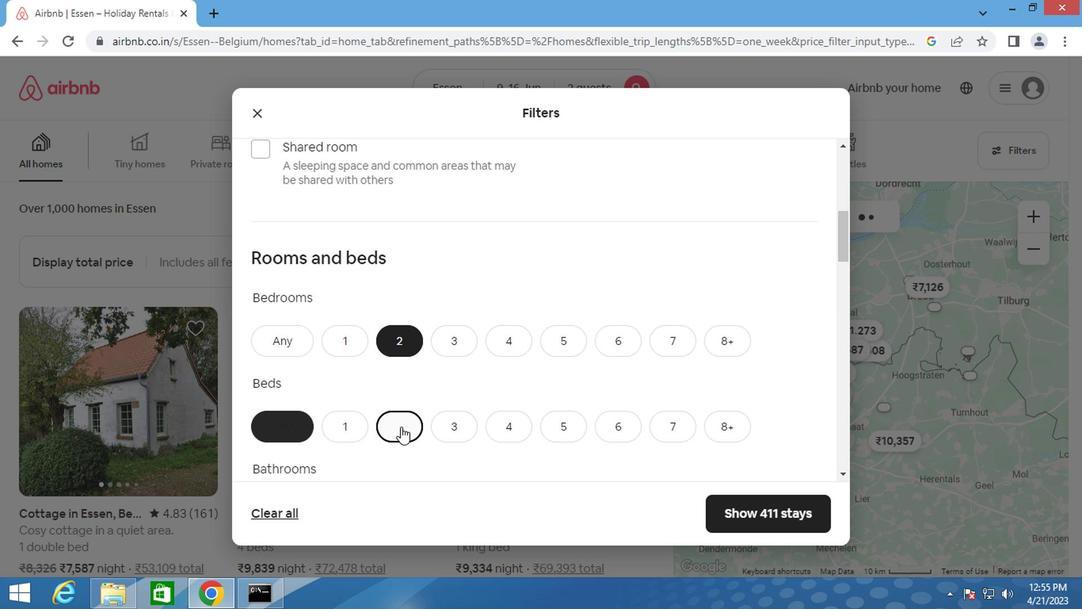 
Action: Mouse scrolled (397, 425) with delta (0, 0)
Screenshot: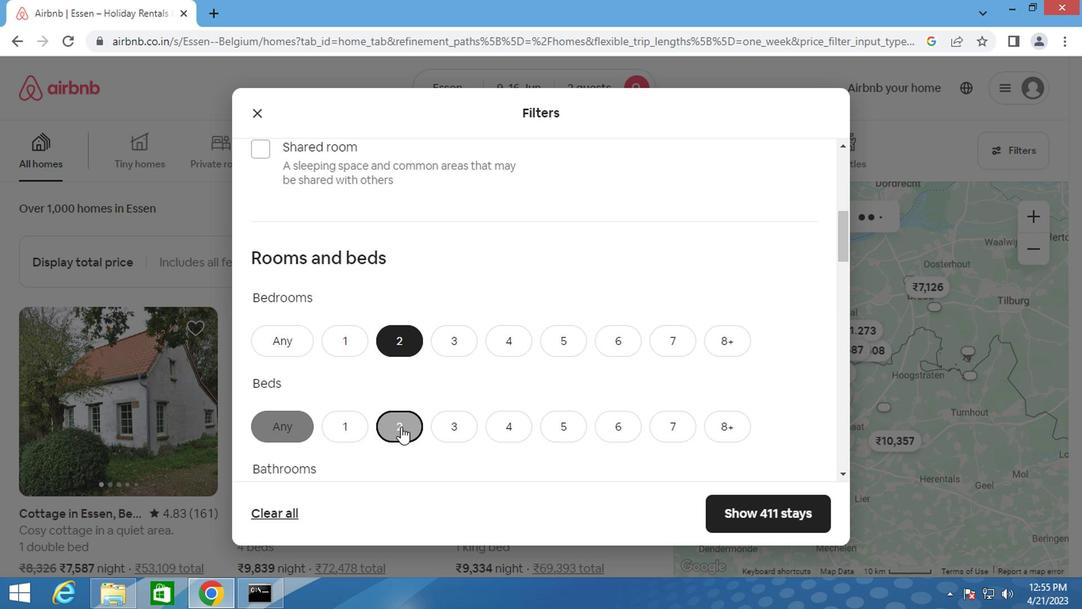 
Action: Mouse moved to (344, 272)
Screenshot: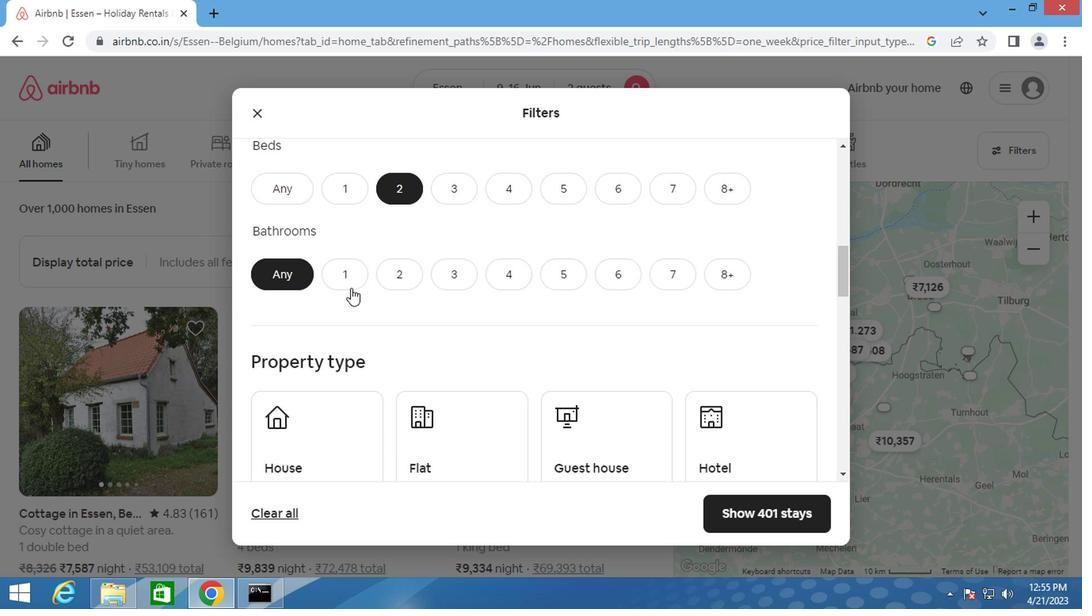 
Action: Mouse pressed left at (344, 272)
Screenshot: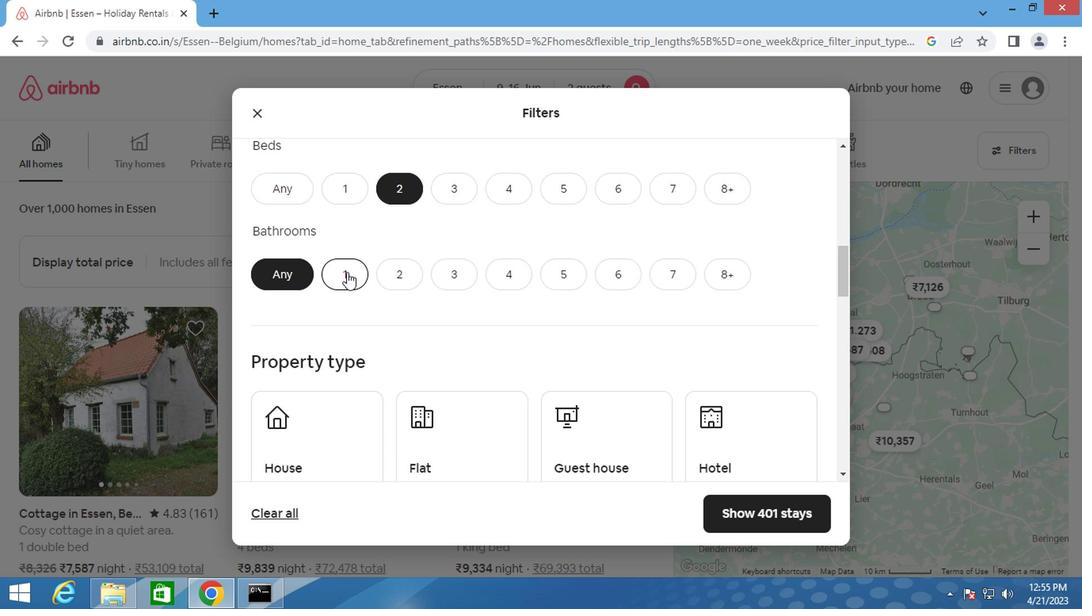 
Action: Mouse moved to (326, 422)
Screenshot: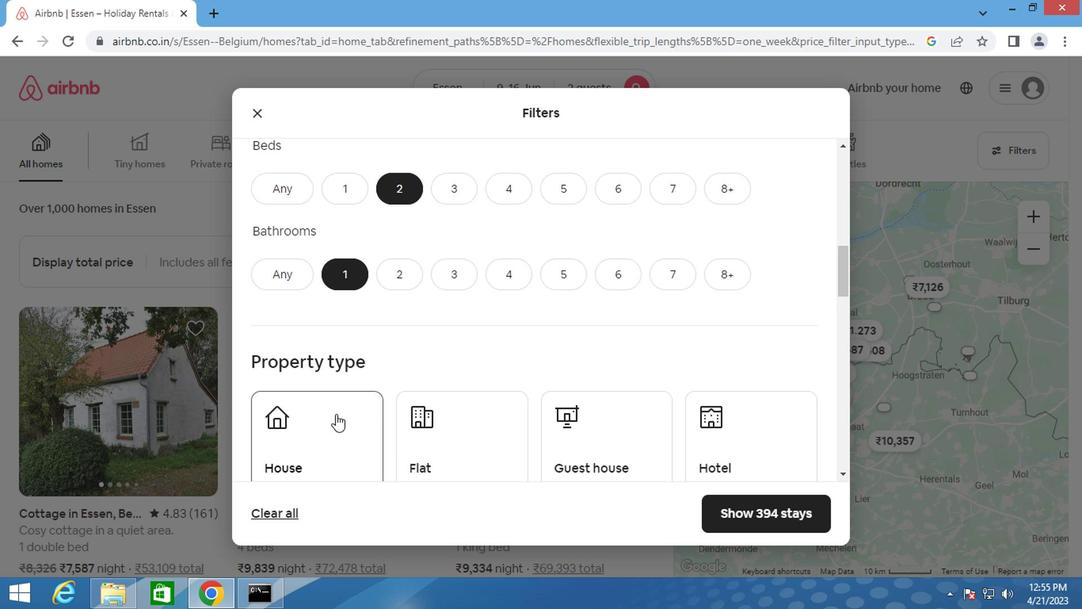 
Action: Mouse pressed left at (326, 422)
Screenshot: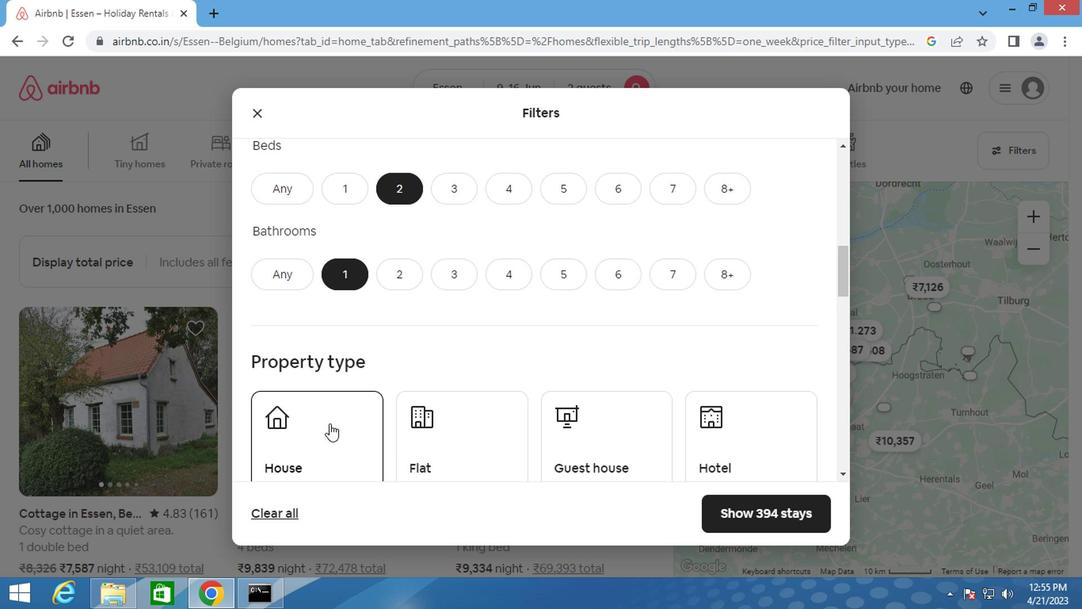 
Action: Mouse moved to (420, 434)
Screenshot: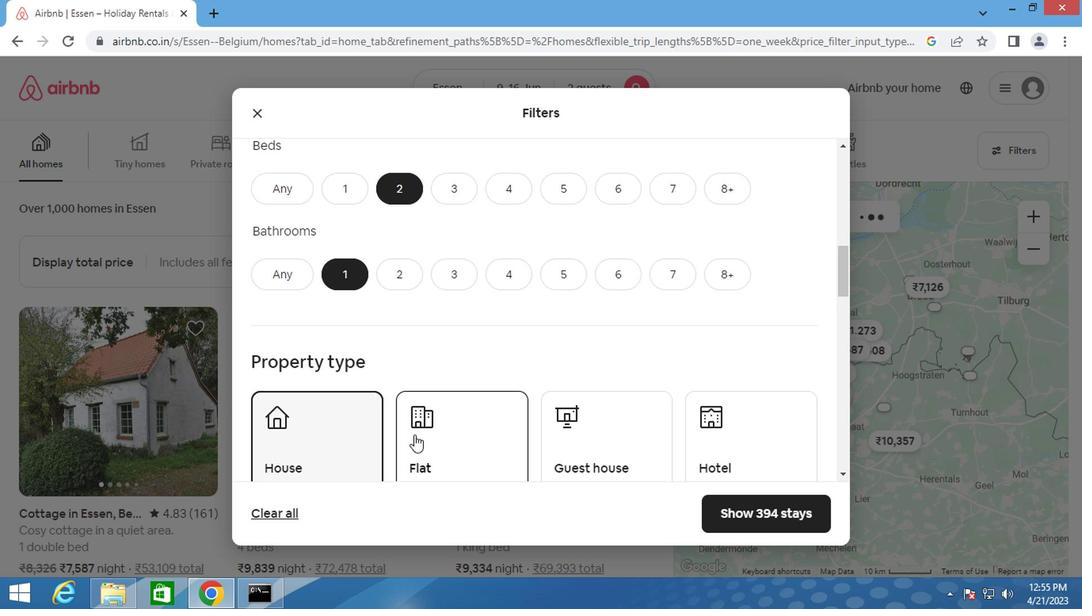 
Action: Mouse pressed left at (420, 434)
Screenshot: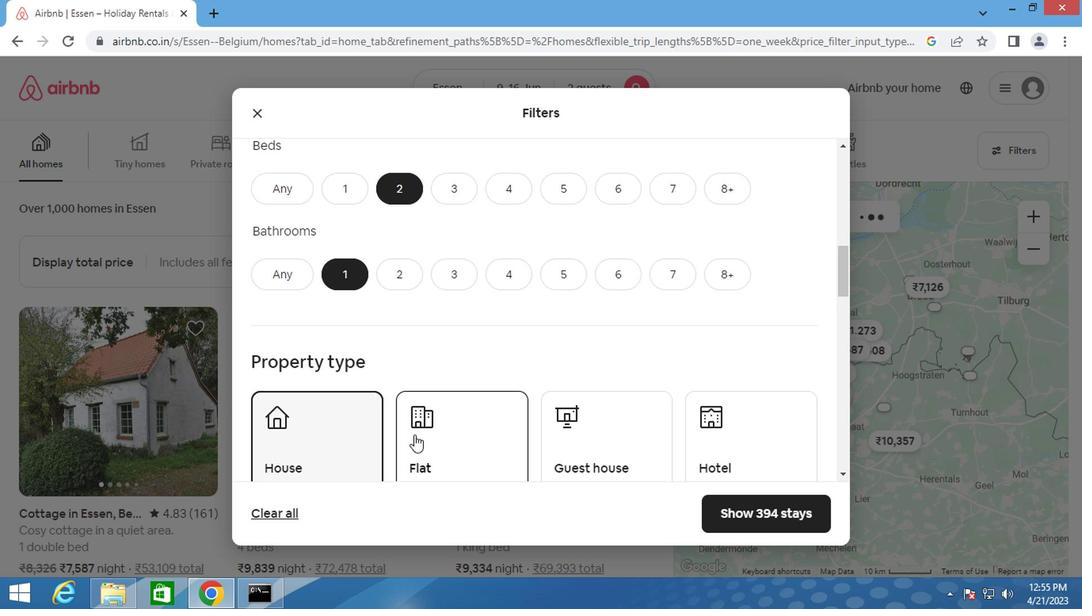 
Action: Mouse moved to (583, 460)
Screenshot: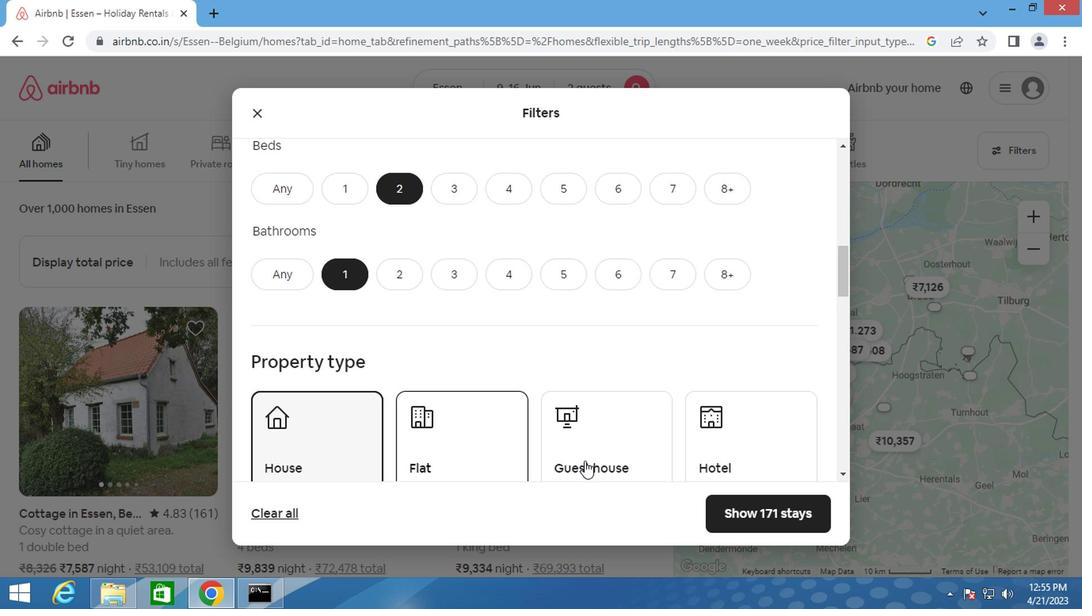 
Action: Mouse pressed left at (583, 460)
Screenshot: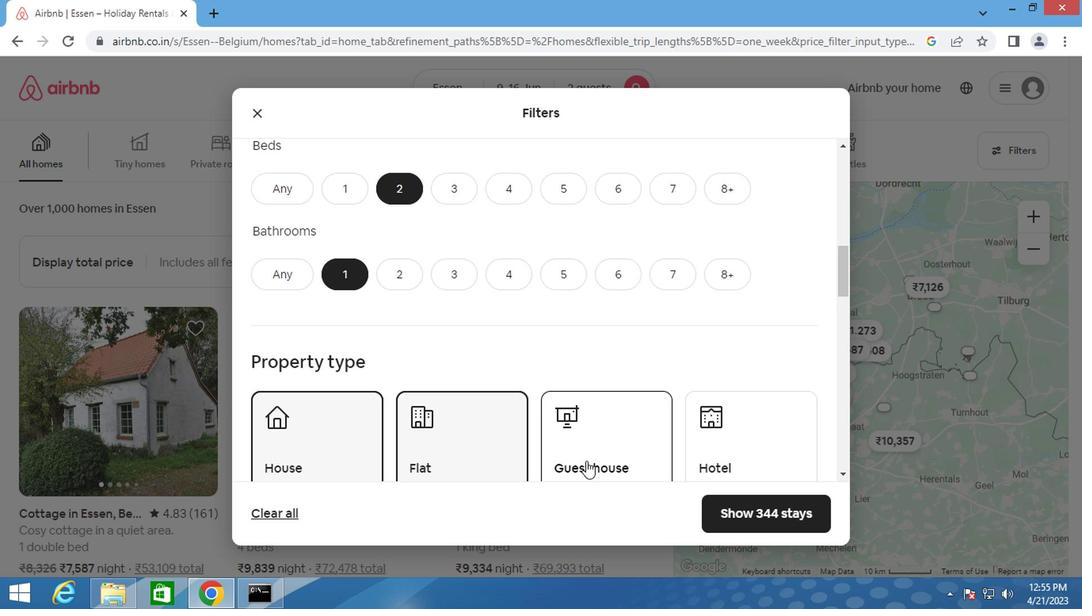 
Action: Mouse scrolled (583, 459) with delta (0, -1)
Screenshot: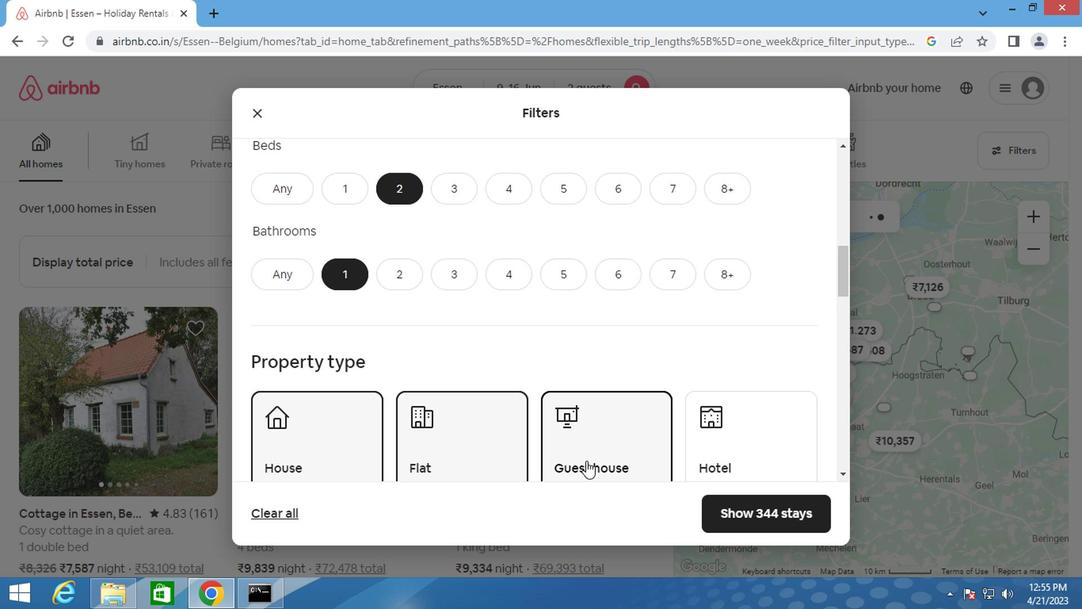 
Action: Mouse scrolled (583, 459) with delta (0, -1)
Screenshot: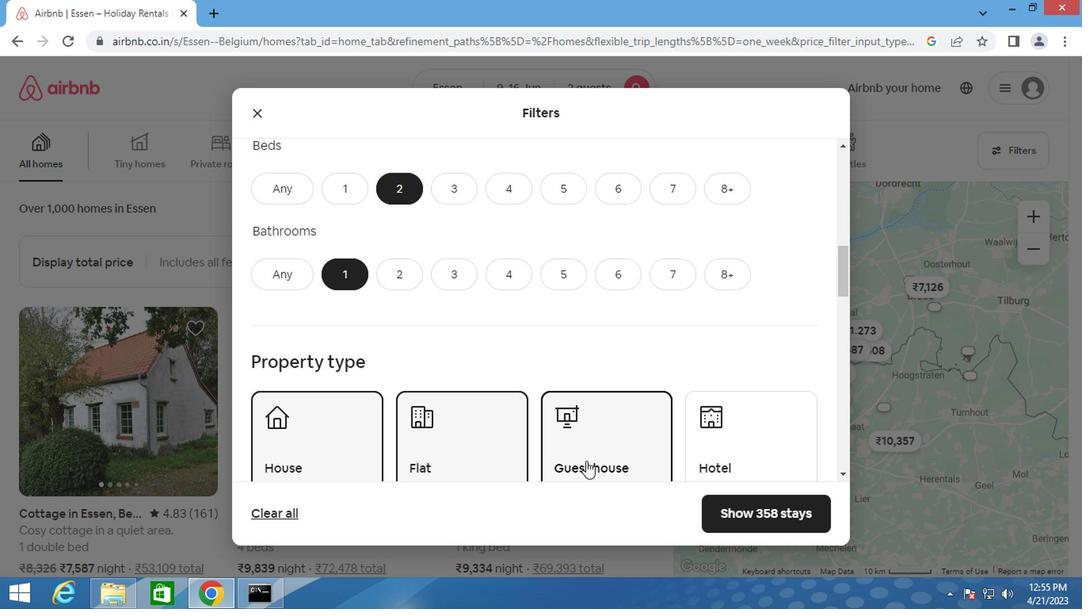 
Action: Mouse scrolled (583, 459) with delta (0, -1)
Screenshot: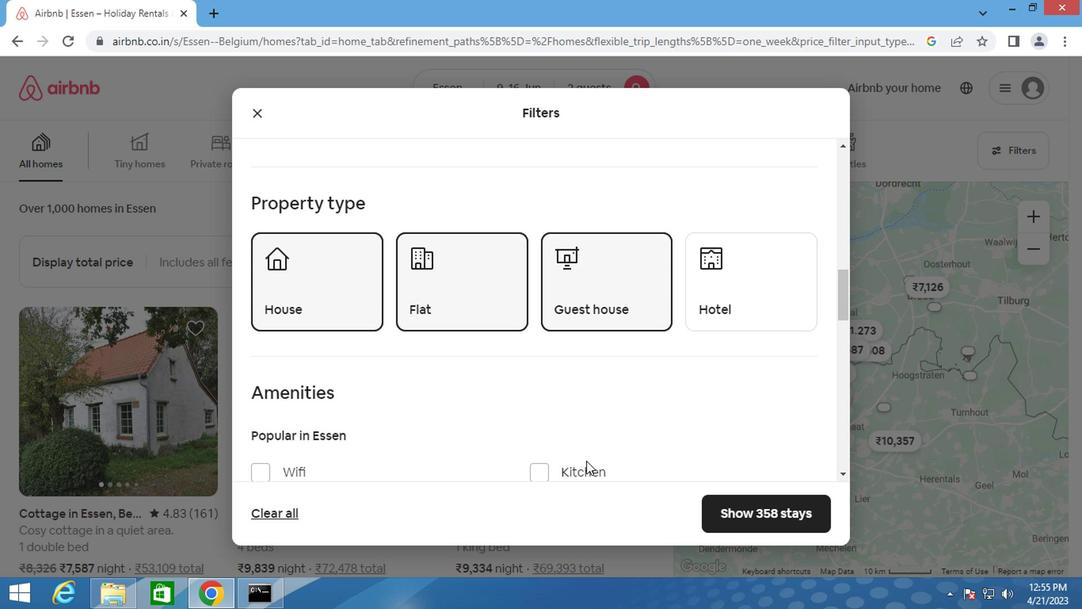 
Action: Mouse moved to (493, 407)
Screenshot: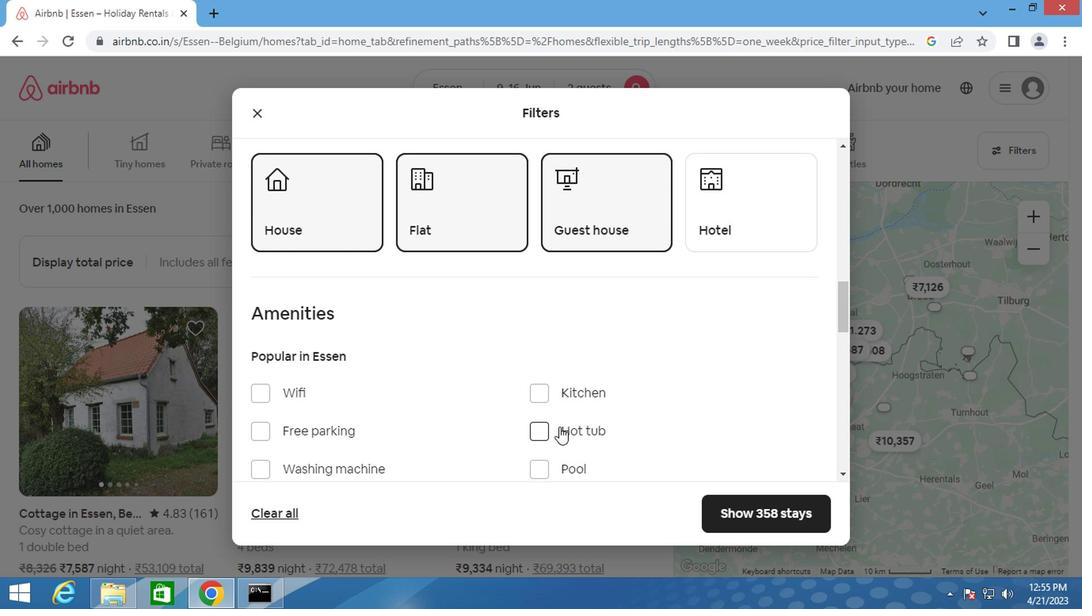 
Action: Mouse scrolled (493, 406) with delta (0, 0)
Screenshot: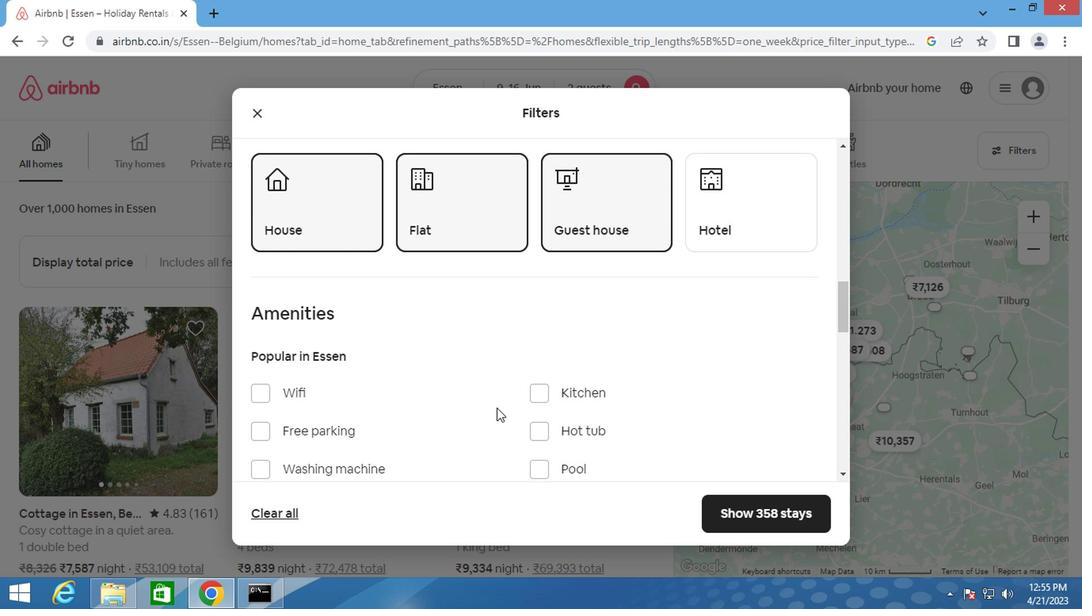 
Action: Mouse scrolled (493, 406) with delta (0, 0)
Screenshot: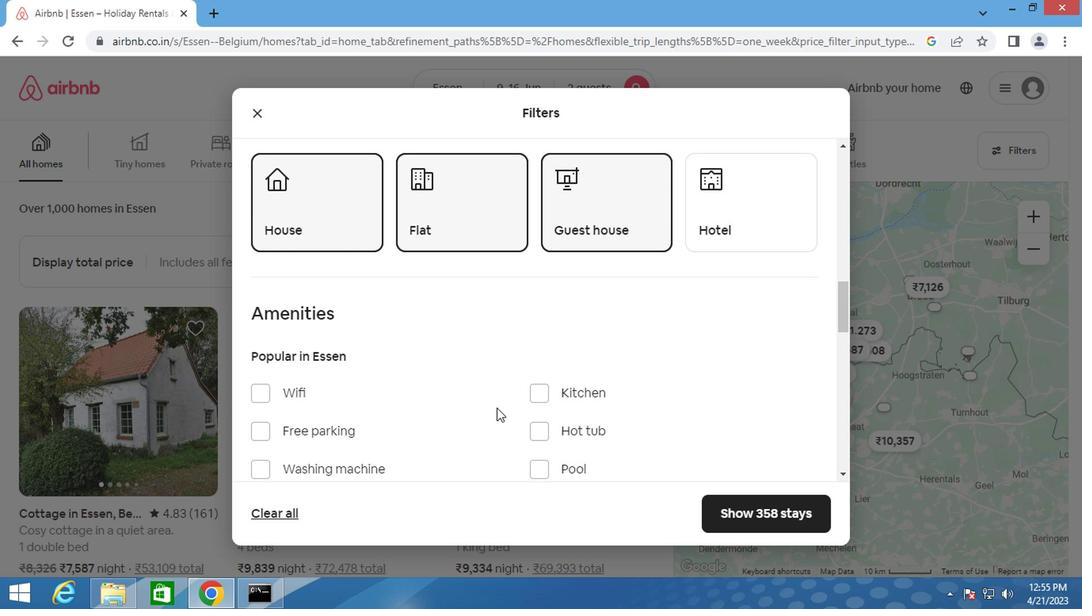 
Action: Mouse moved to (291, 342)
Screenshot: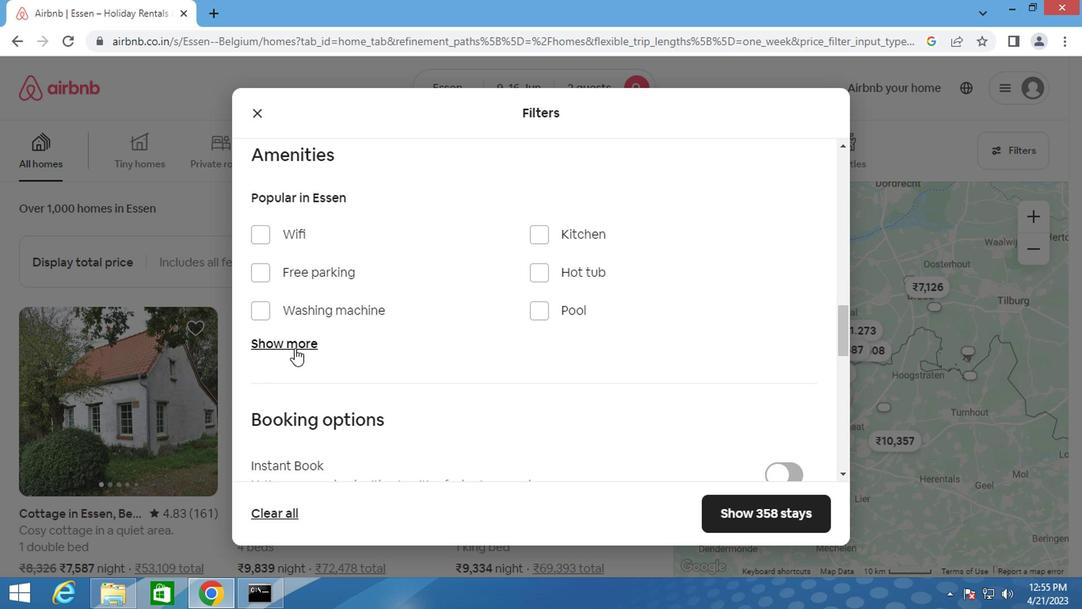 
Action: Mouse pressed left at (291, 342)
Screenshot: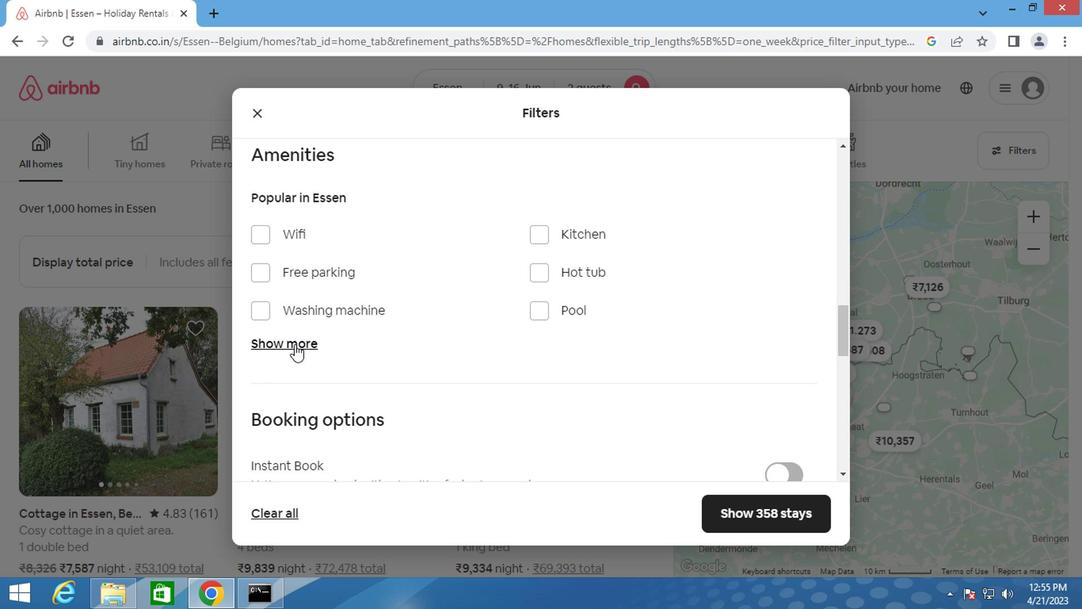 
Action: Mouse moved to (416, 356)
Screenshot: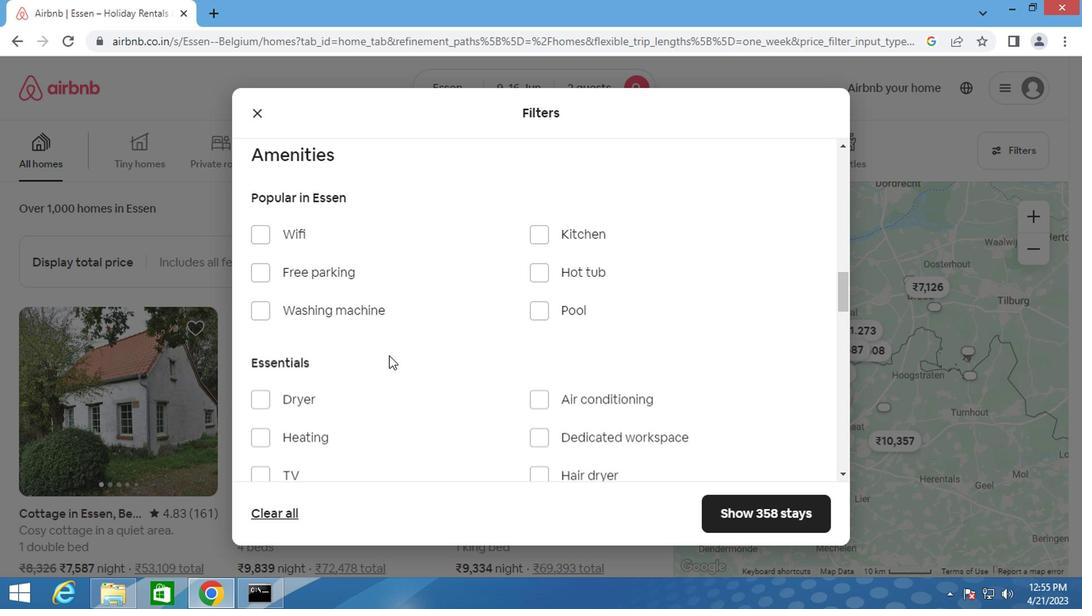 
Action: Mouse scrolled (416, 355) with delta (0, -1)
Screenshot: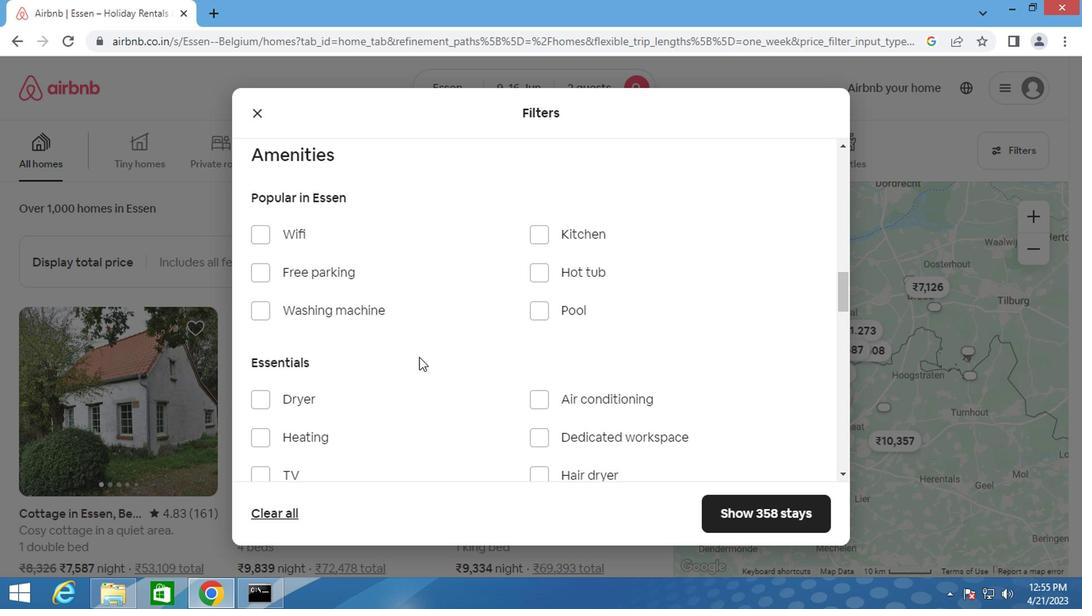 
Action: Mouse scrolled (416, 355) with delta (0, -1)
Screenshot: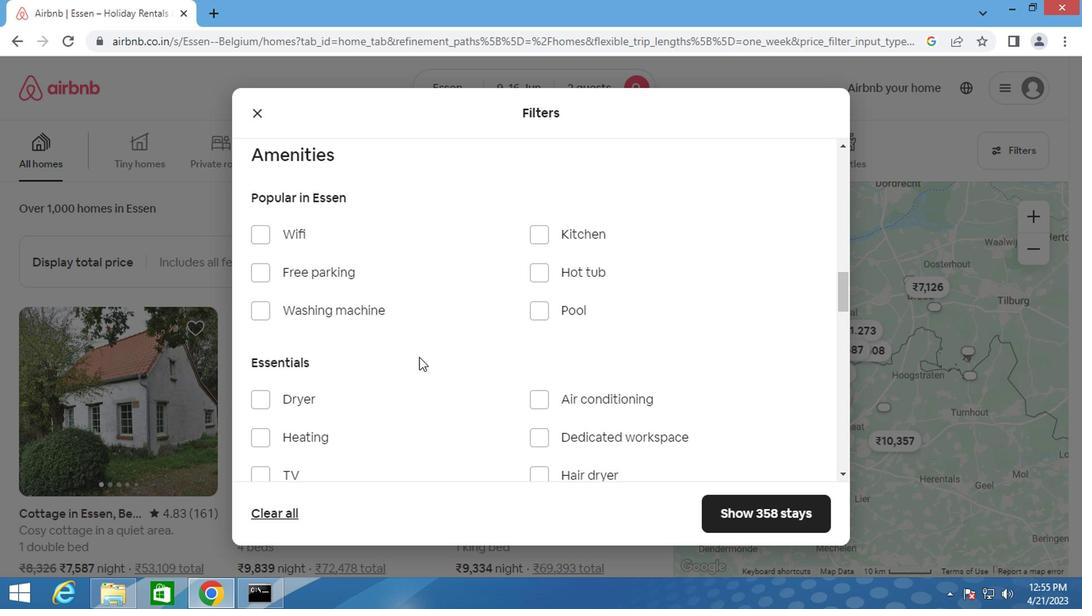 
Action: Mouse moved to (258, 285)
Screenshot: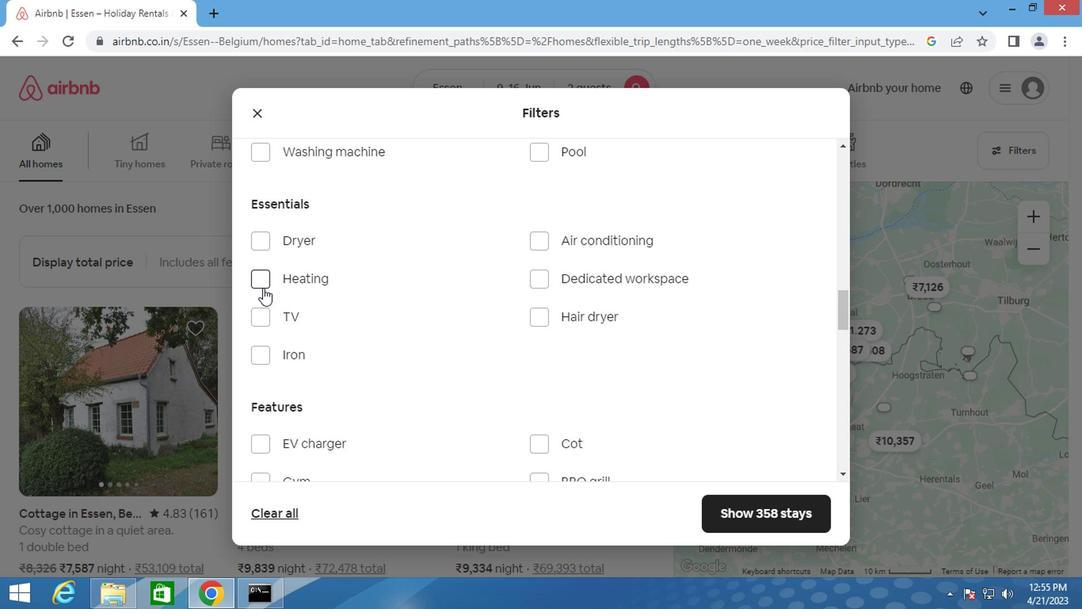 
Action: Mouse pressed left at (258, 285)
Screenshot: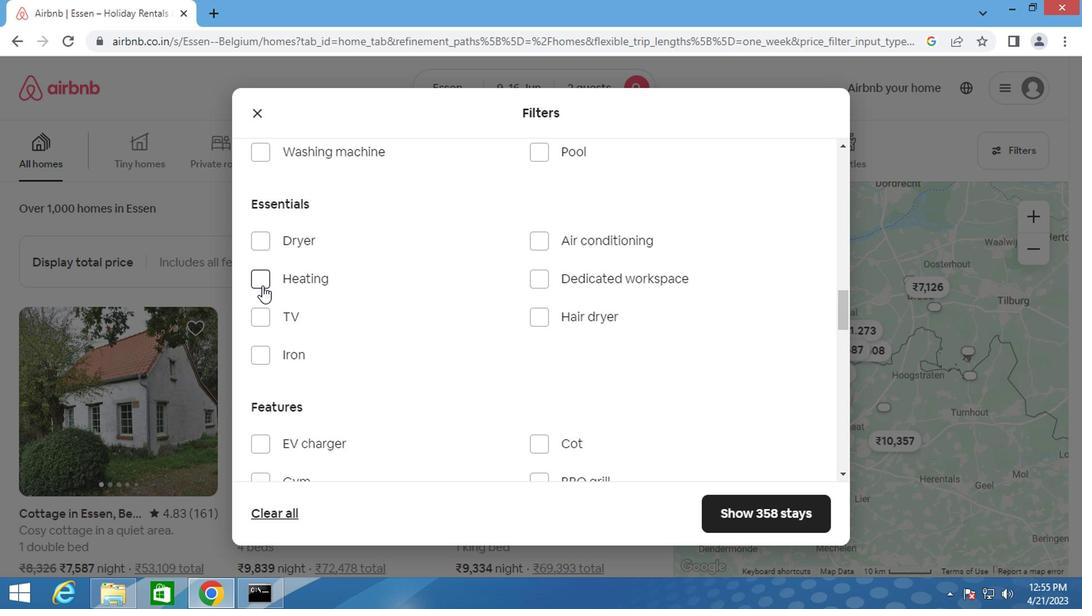 
Action: Mouse moved to (369, 285)
Screenshot: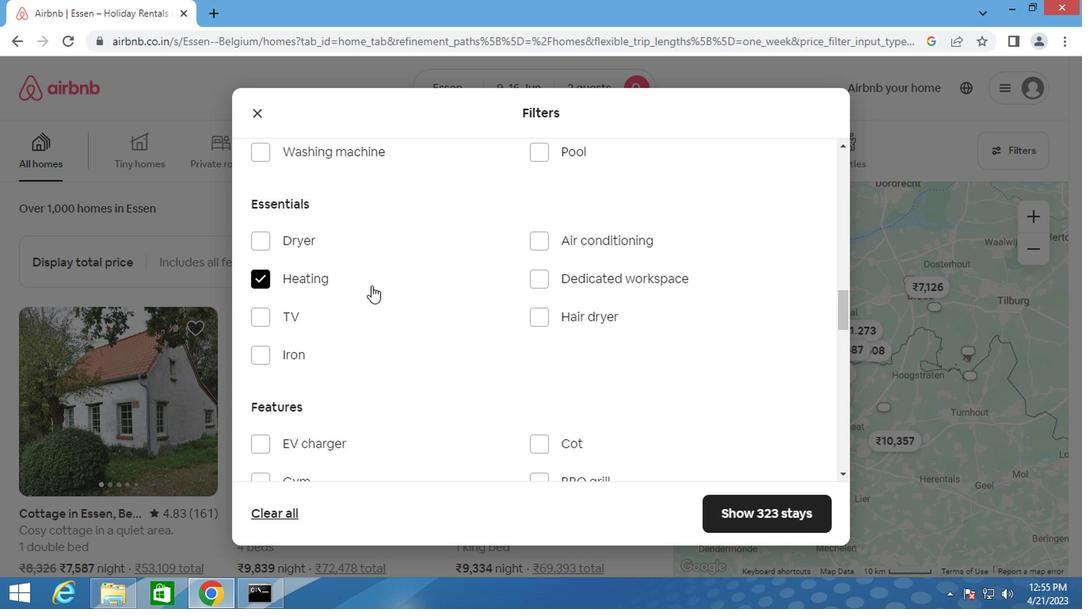 
Action: Mouse scrolled (369, 285) with delta (0, 0)
Screenshot: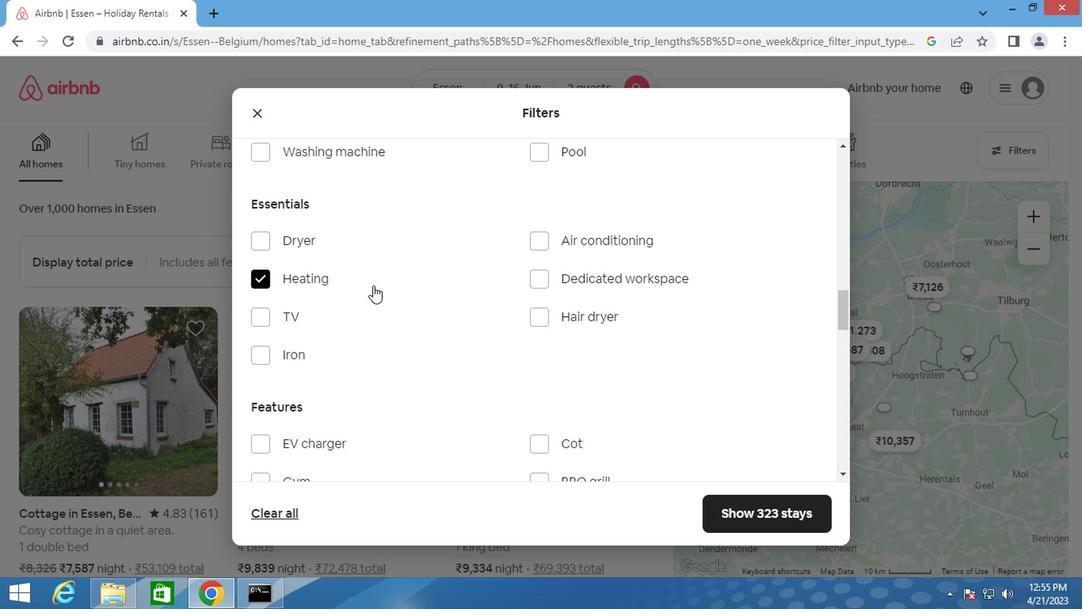 
Action: Mouse scrolled (369, 285) with delta (0, 0)
Screenshot: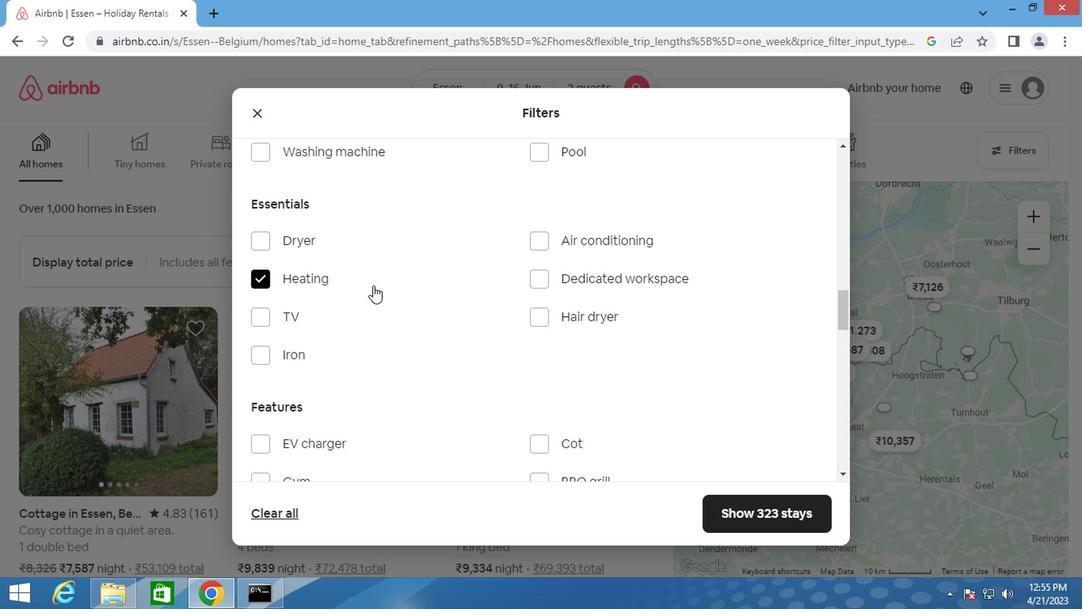 
Action: Mouse scrolled (369, 285) with delta (0, 0)
Screenshot: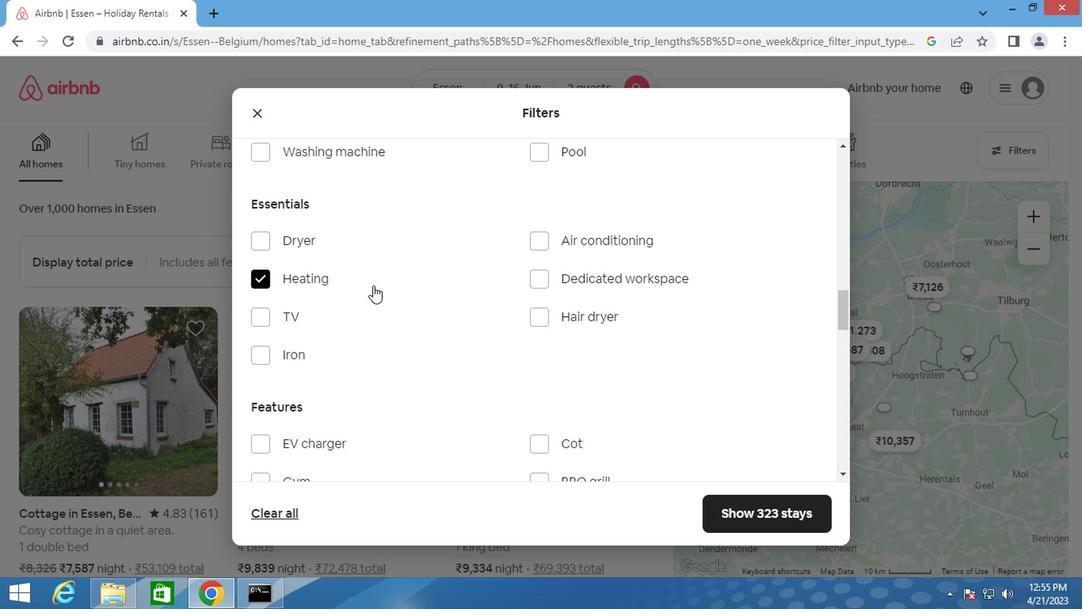 
Action: Mouse scrolled (369, 285) with delta (0, 0)
Screenshot: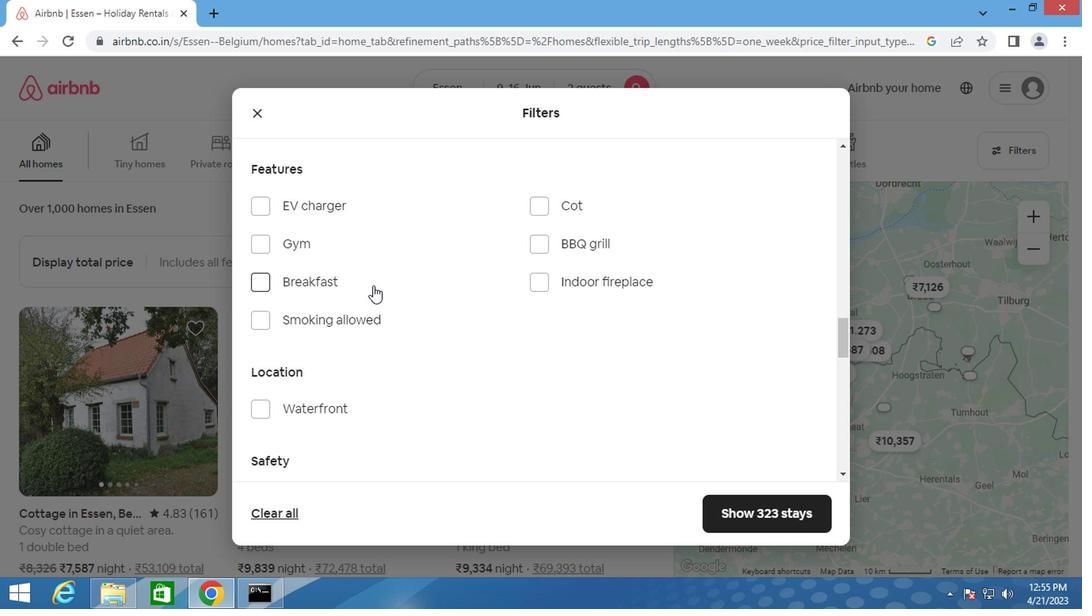 
Action: Mouse scrolled (369, 285) with delta (0, 0)
Screenshot: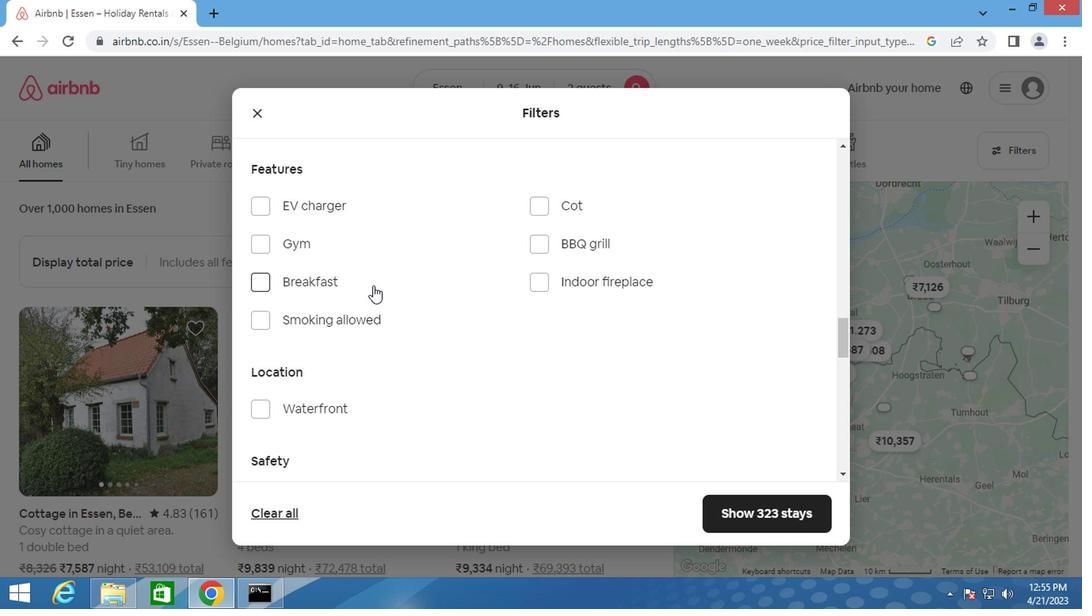 
Action: Mouse scrolled (369, 285) with delta (0, 0)
Screenshot: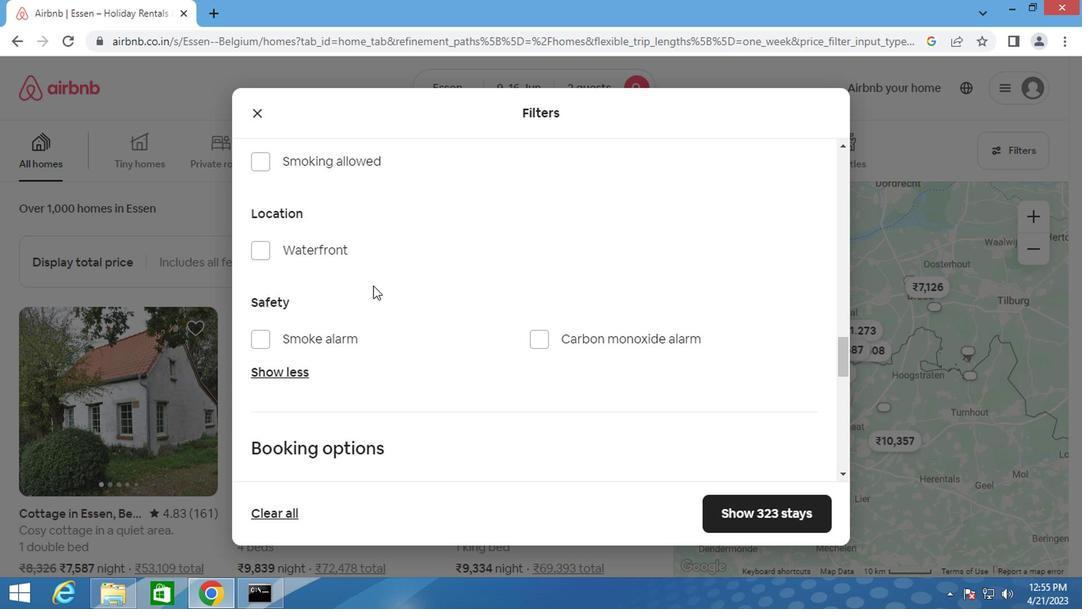 
Action: Mouse scrolled (369, 285) with delta (0, 0)
Screenshot: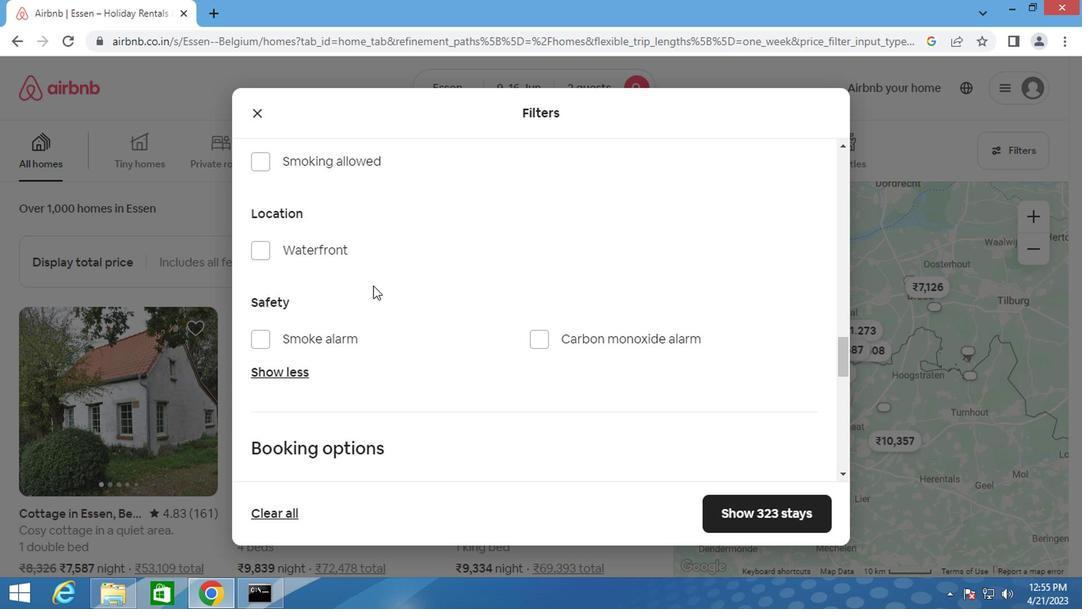 
Action: Mouse scrolled (369, 285) with delta (0, 0)
Screenshot: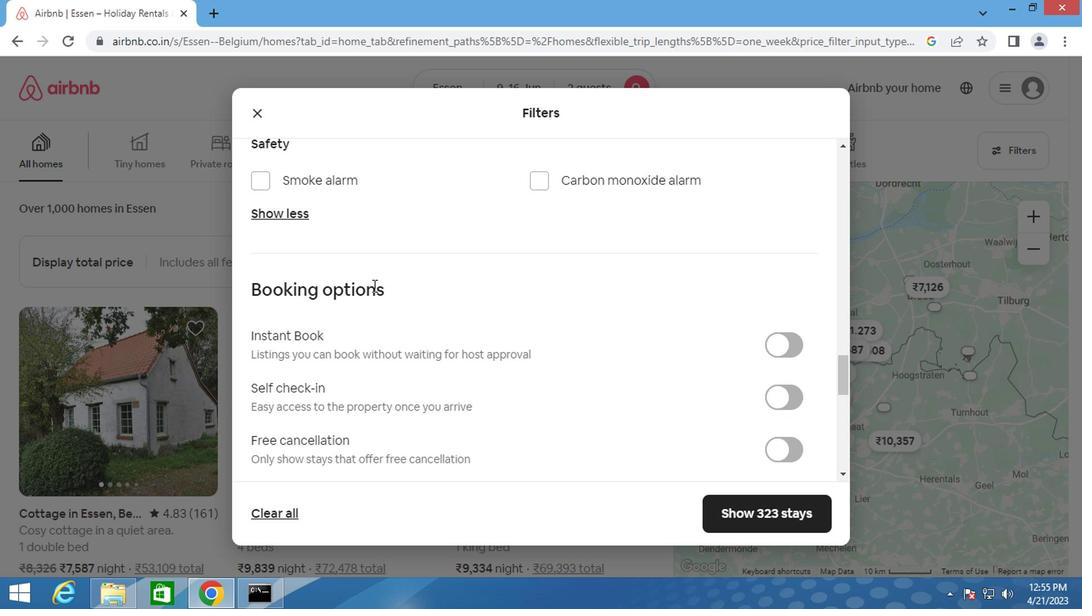 
Action: Mouse scrolled (369, 285) with delta (0, 0)
Screenshot: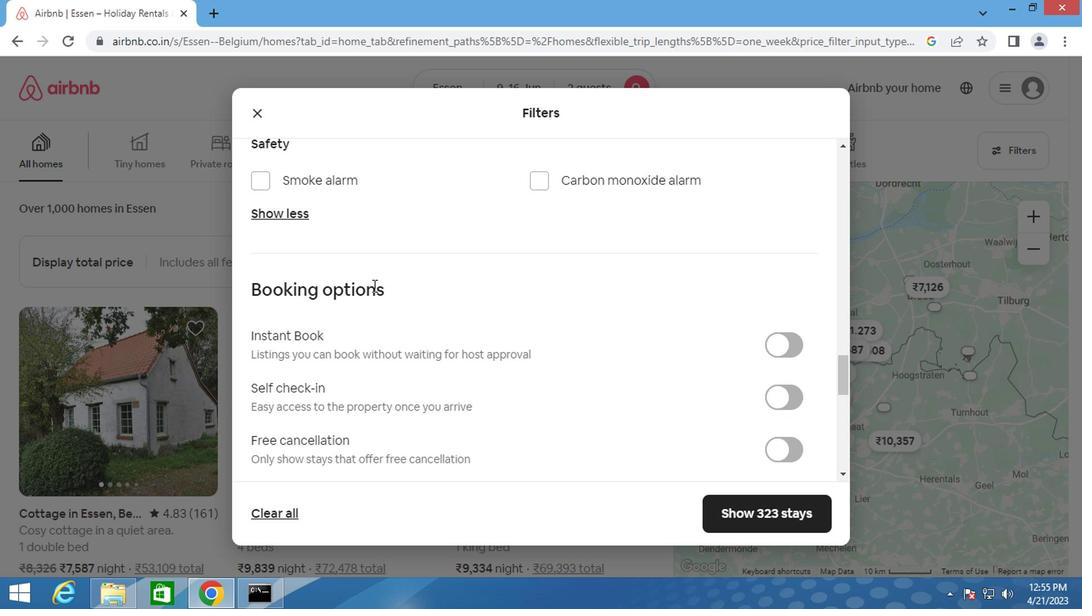 
Action: Mouse moved to (781, 247)
Screenshot: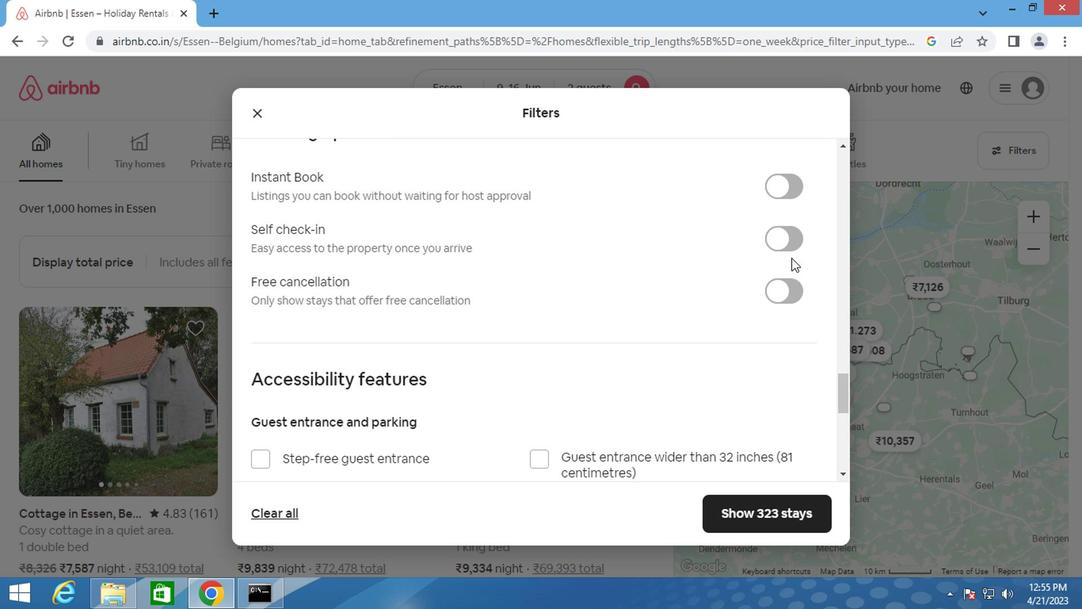 
Action: Mouse pressed left at (781, 247)
Screenshot: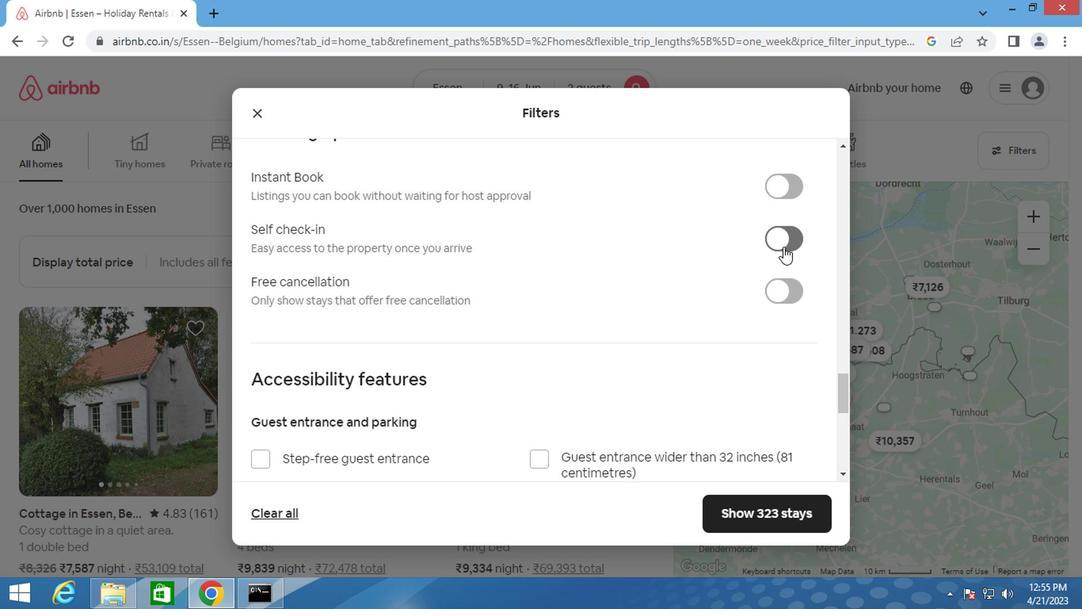 
Action: Mouse moved to (538, 252)
Screenshot: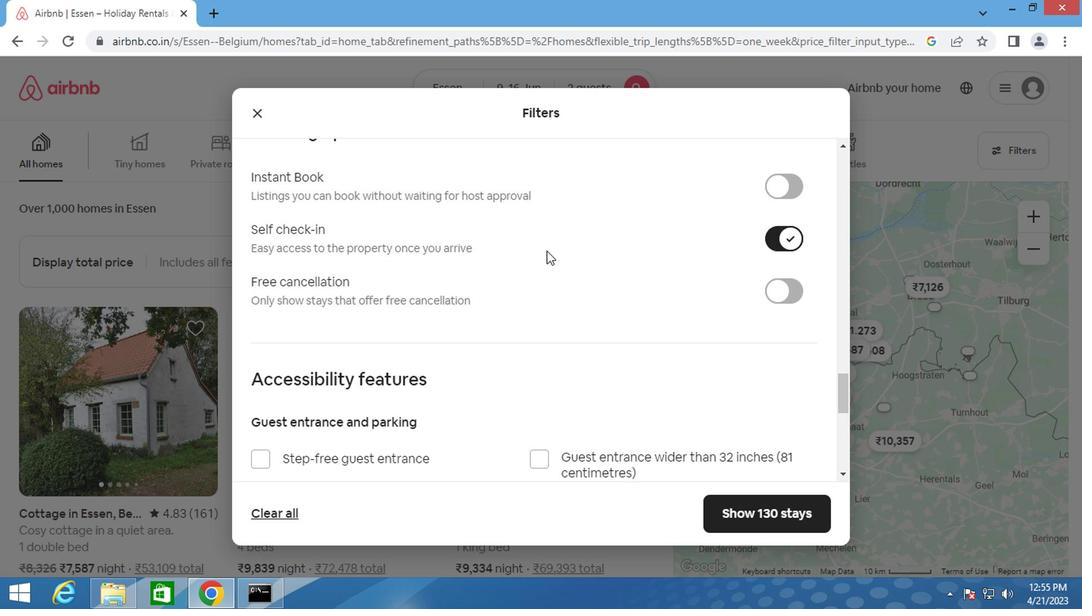 
Action: Mouse scrolled (538, 251) with delta (0, 0)
Screenshot: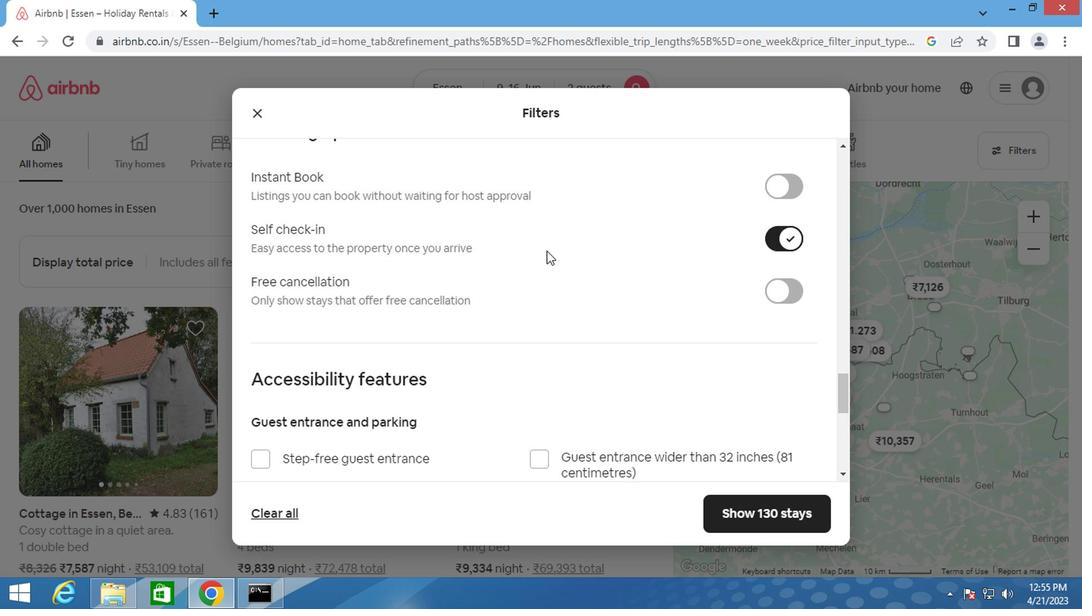 
Action: Mouse moved to (537, 252)
Screenshot: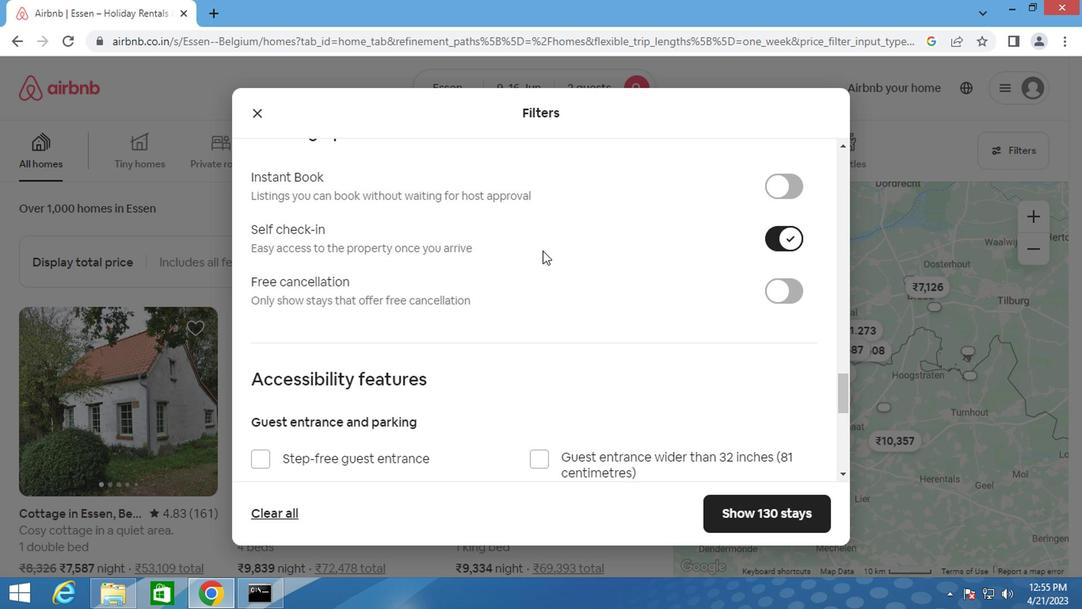 
Action: Mouse scrolled (537, 252) with delta (0, 0)
Screenshot: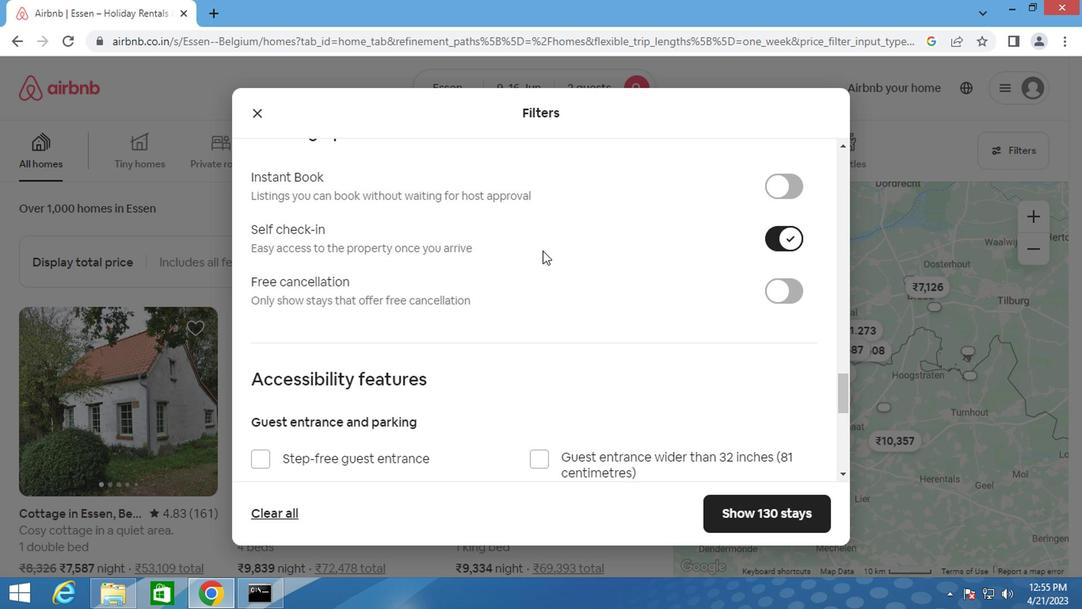 
Action: Mouse scrolled (537, 252) with delta (0, 0)
Screenshot: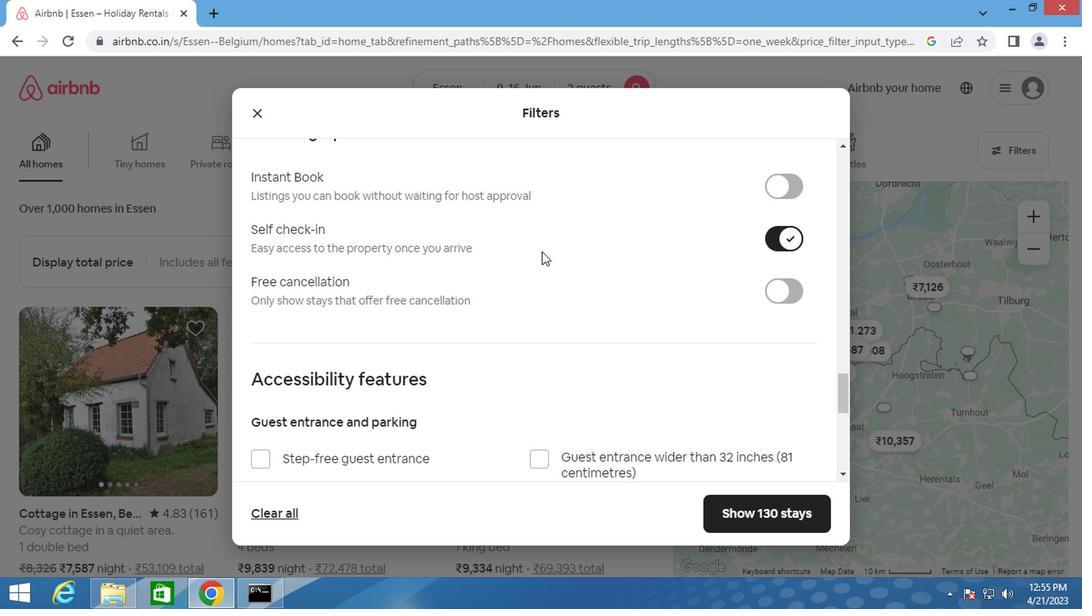 
Action: Mouse scrolled (537, 252) with delta (0, 0)
Screenshot: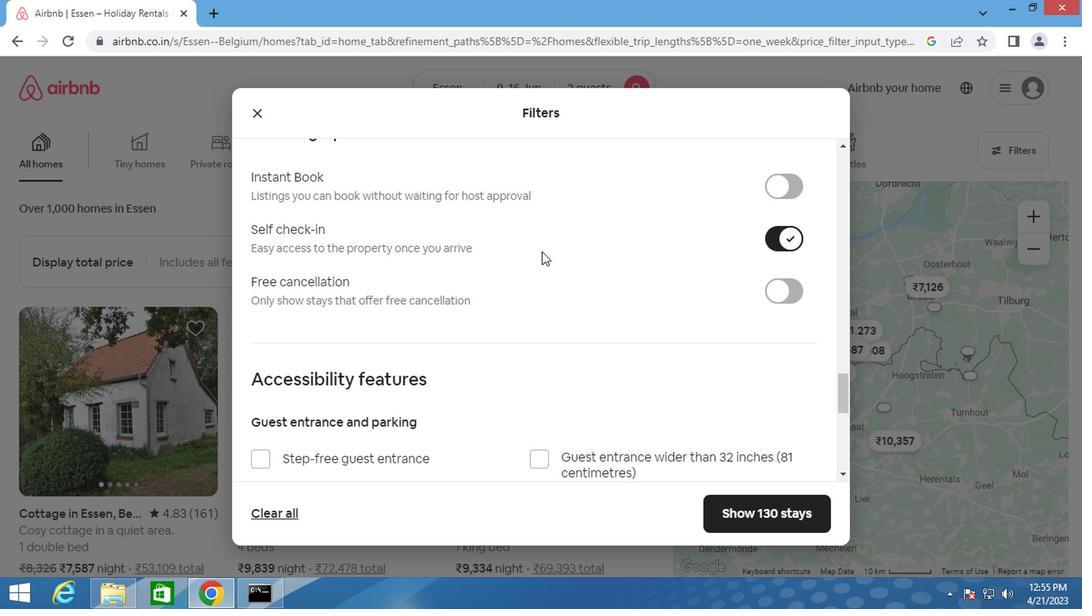 
Action: Mouse scrolled (537, 252) with delta (0, 0)
Screenshot: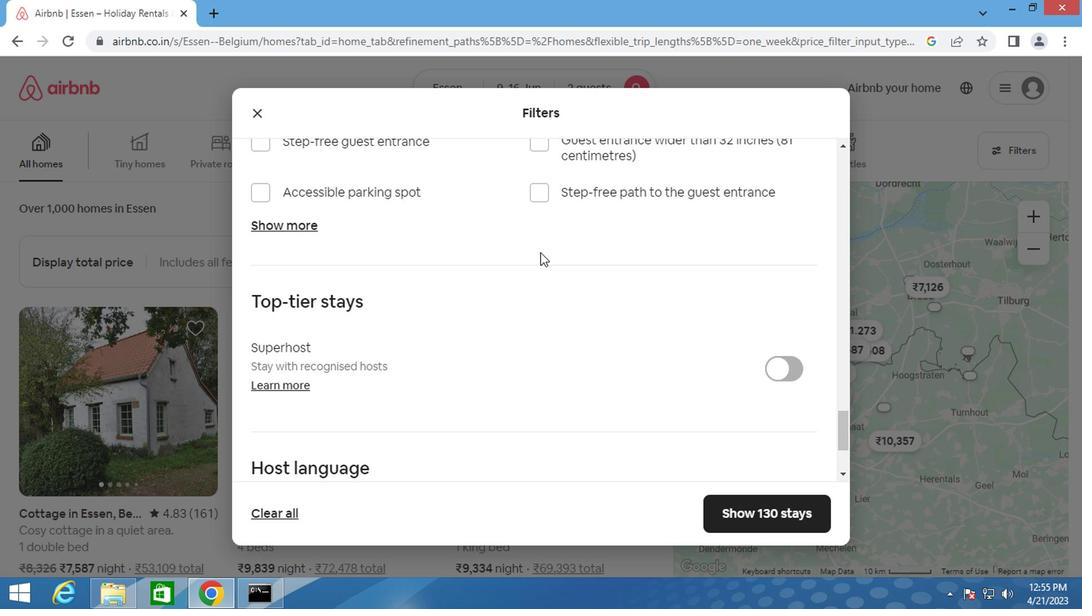 
Action: Mouse scrolled (537, 252) with delta (0, 0)
Screenshot: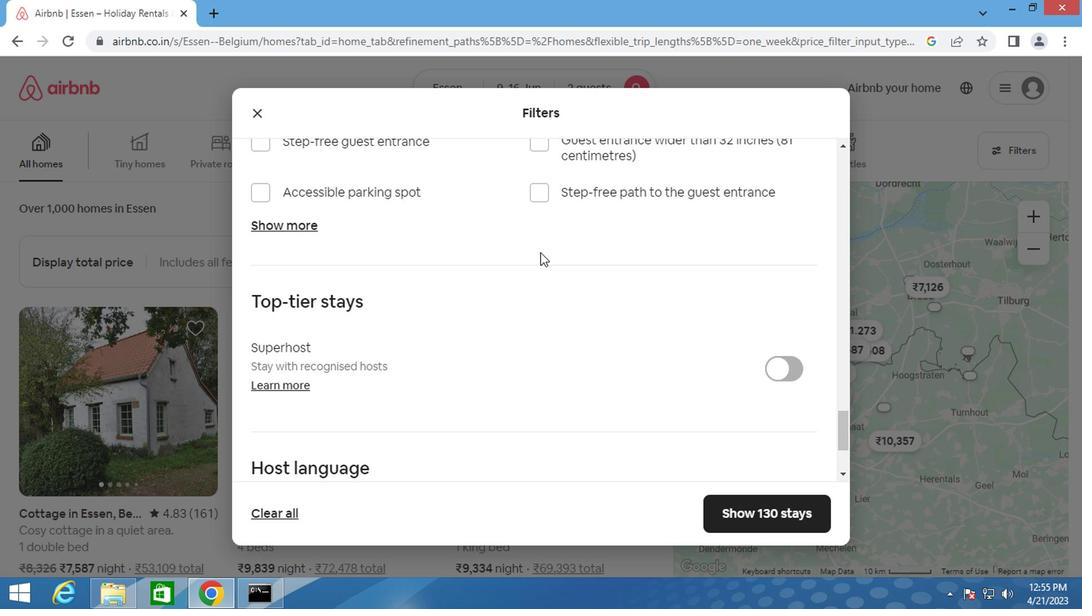 
Action: Mouse moved to (254, 366)
Screenshot: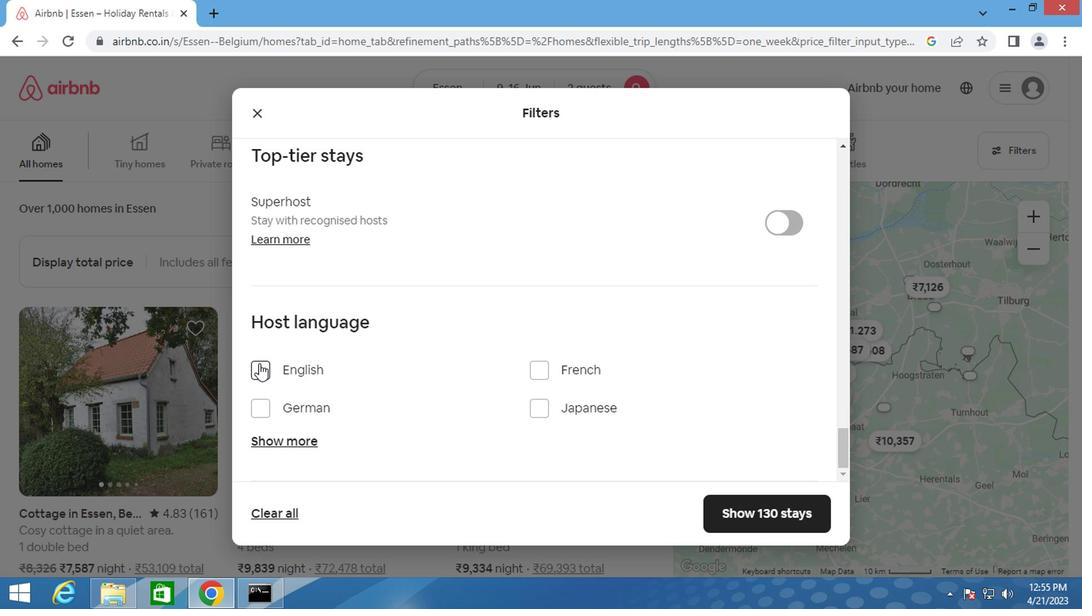 
Action: Mouse pressed left at (254, 366)
Screenshot: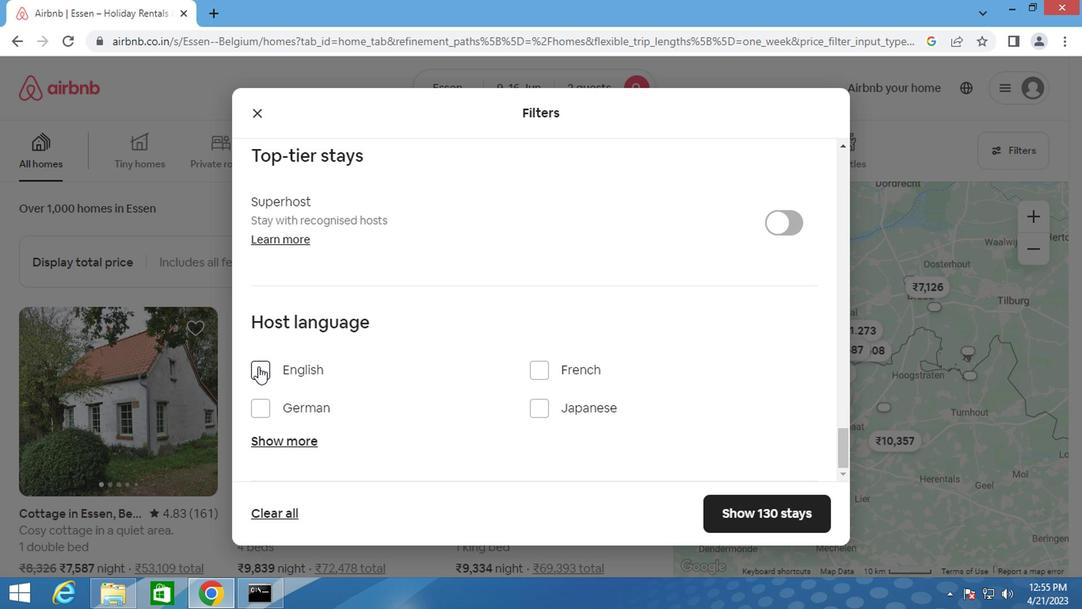 
Action: Mouse moved to (783, 512)
Screenshot: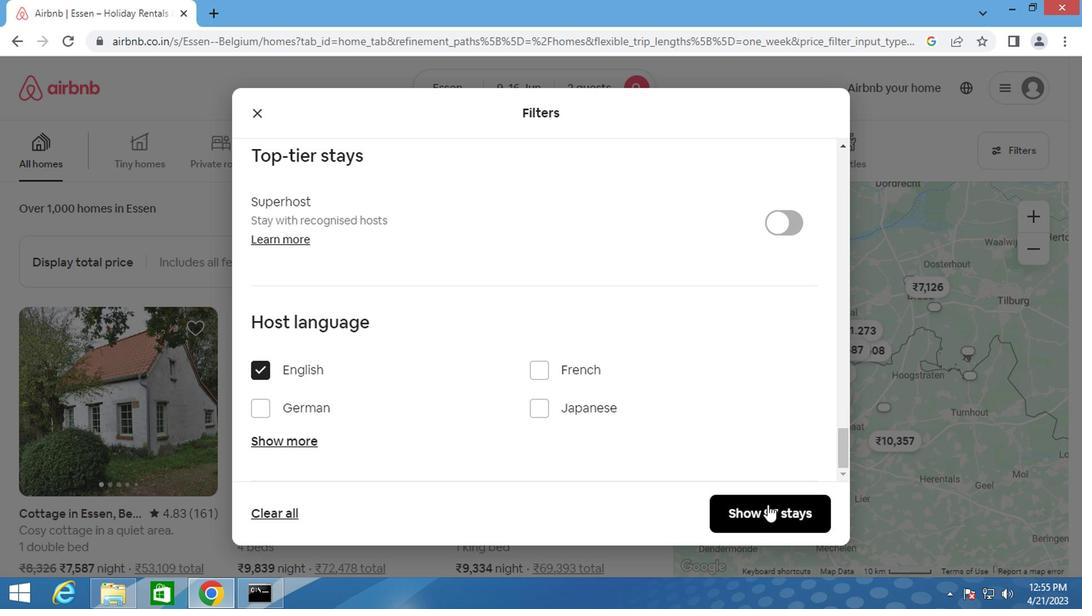 
Action: Mouse pressed left at (783, 512)
Screenshot: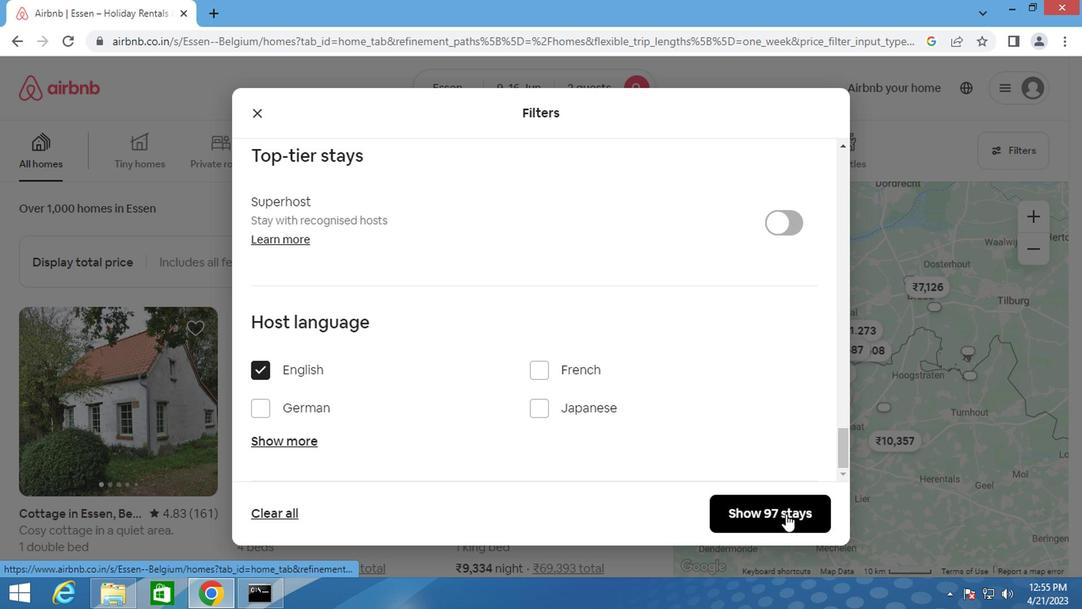 
Action: Key pressed <Key.f8>
Screenshot: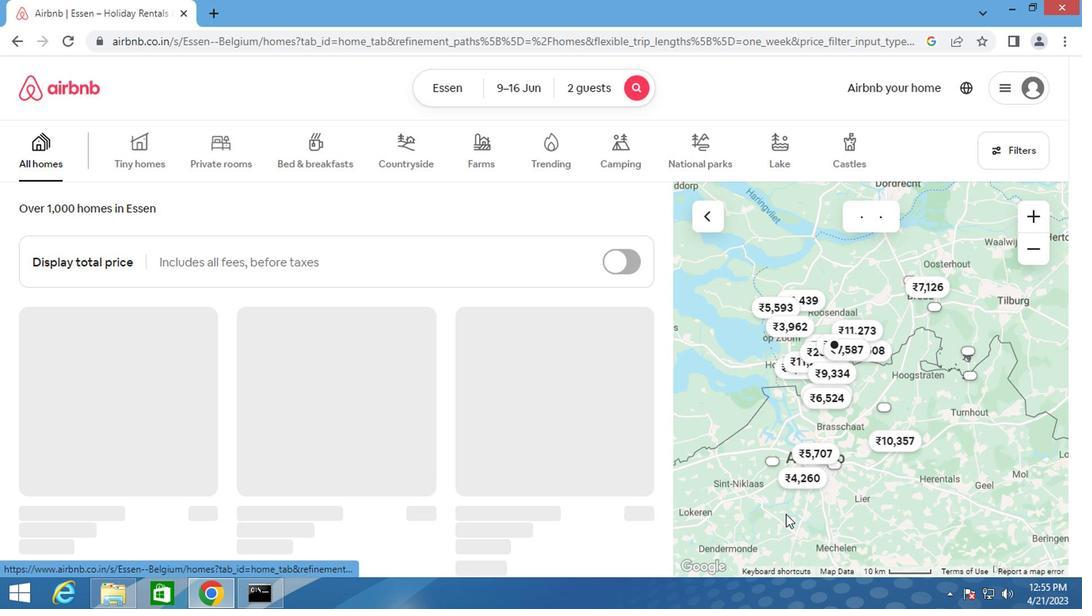 
